 Task: Find a one-way flight from Denver to Springfield on May 2 for 6 passengers in premium economy, using United Airlines with 3 checked bags, departing between 4 PM and 5 PM.
Action: Mouse moved to (232, 301)
Screenshot: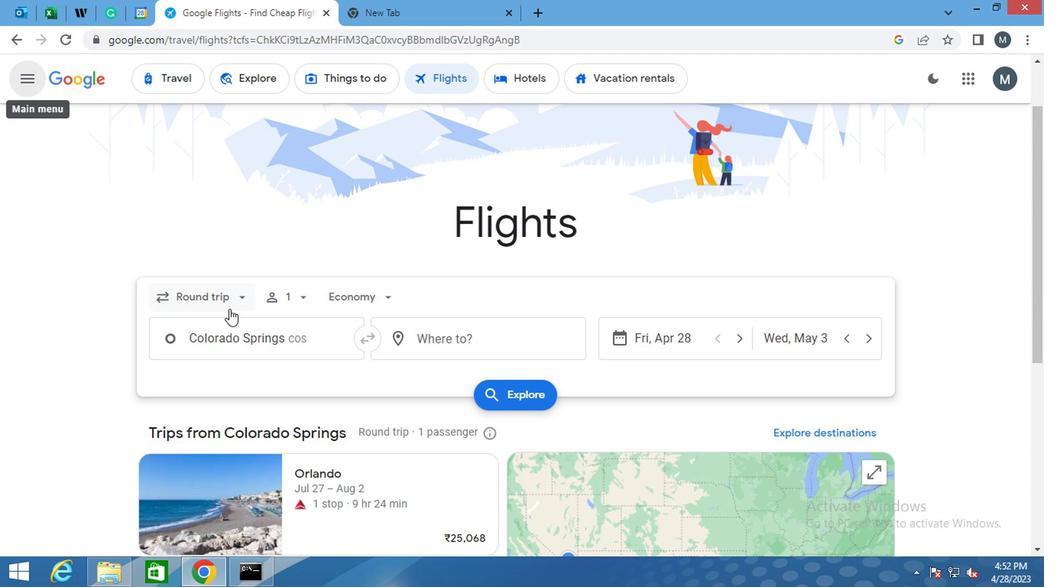 
Action: Mouse pressed left at (232, 301)
Screenshot: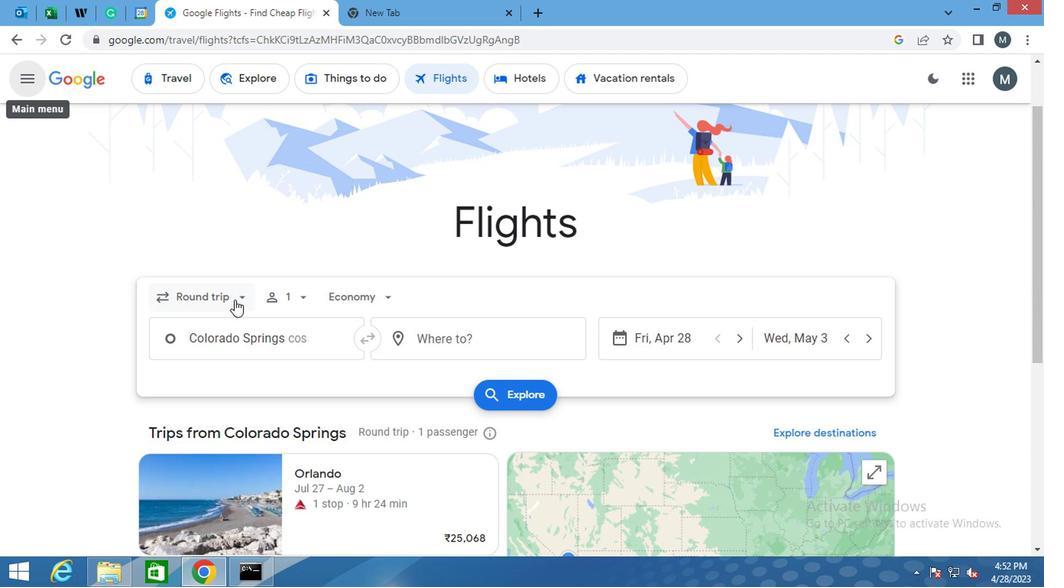 
Action: Mouse moved to (218, 371)
Screenshot: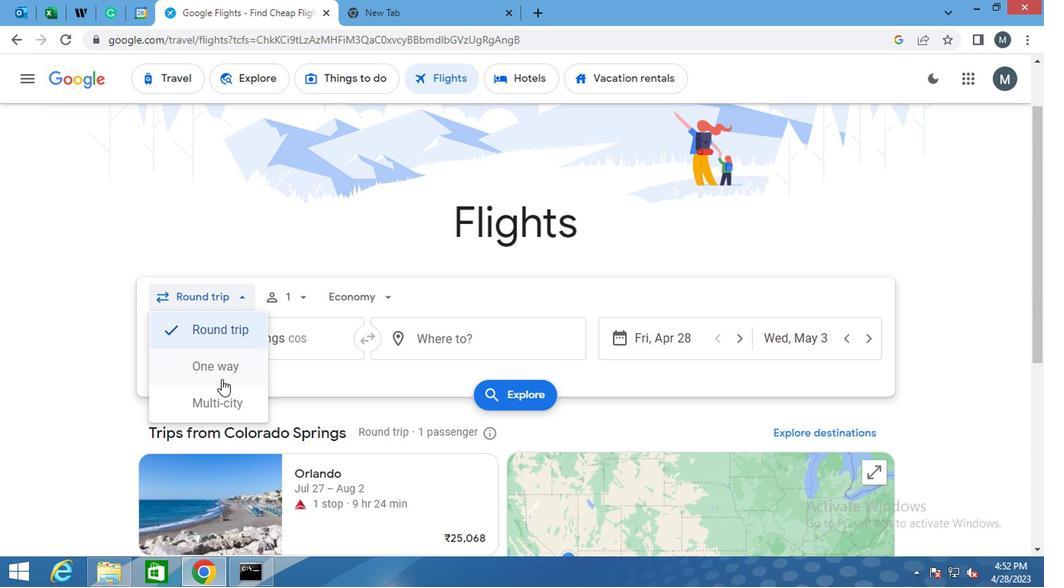 
Action: Mouse pressed left at (218, 371)
Screenshot: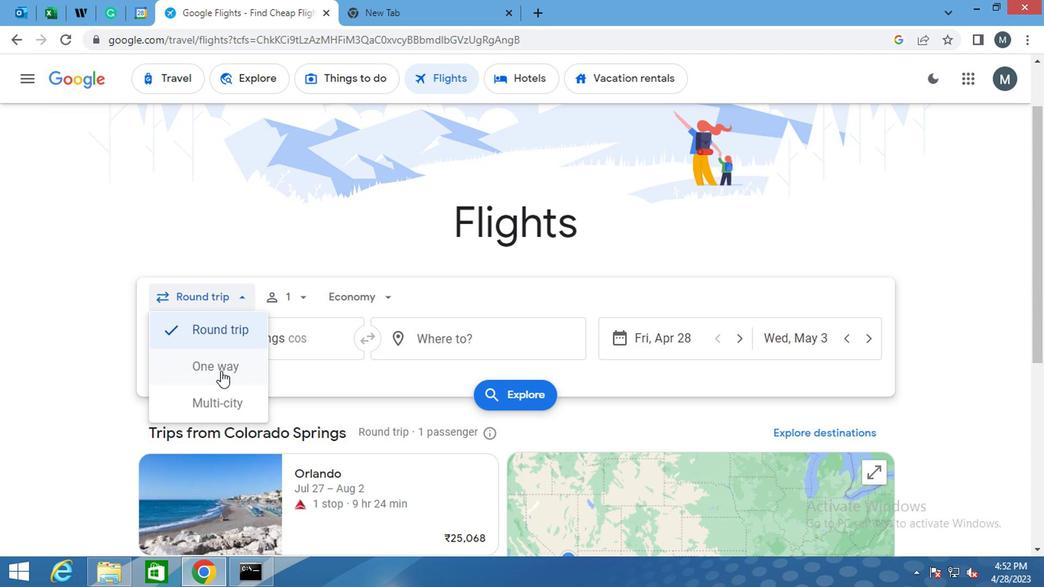 
Action: Mouse moved to (291, 299)
Screenshot: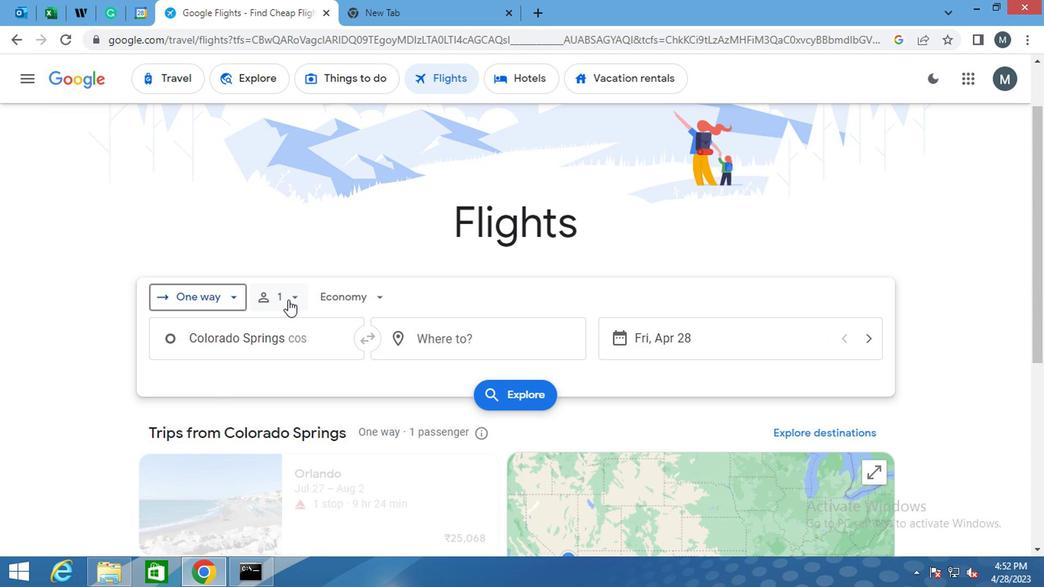 
Action: Mouse pressed left at (291, 299)
Screenshot: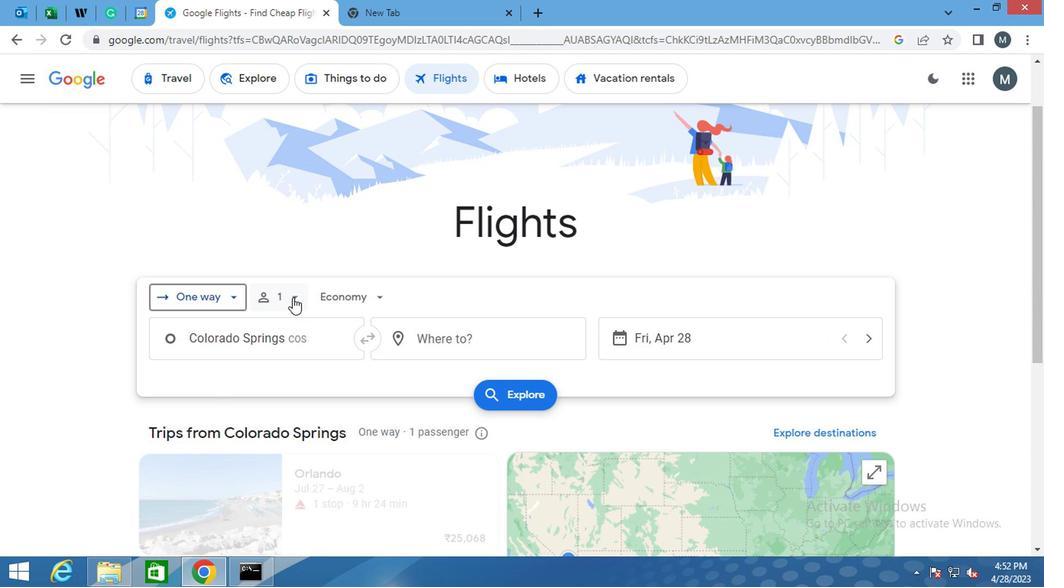 
Action: Mouse moved to (409, 339)
Screenshot: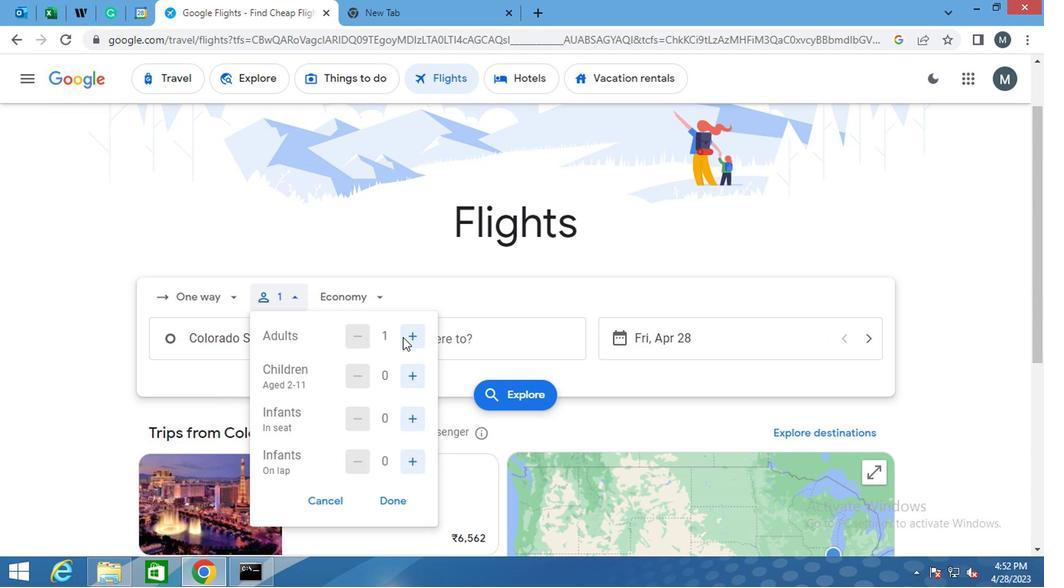 
Action: Mouse pressed left at (409, 339)
Screenshot: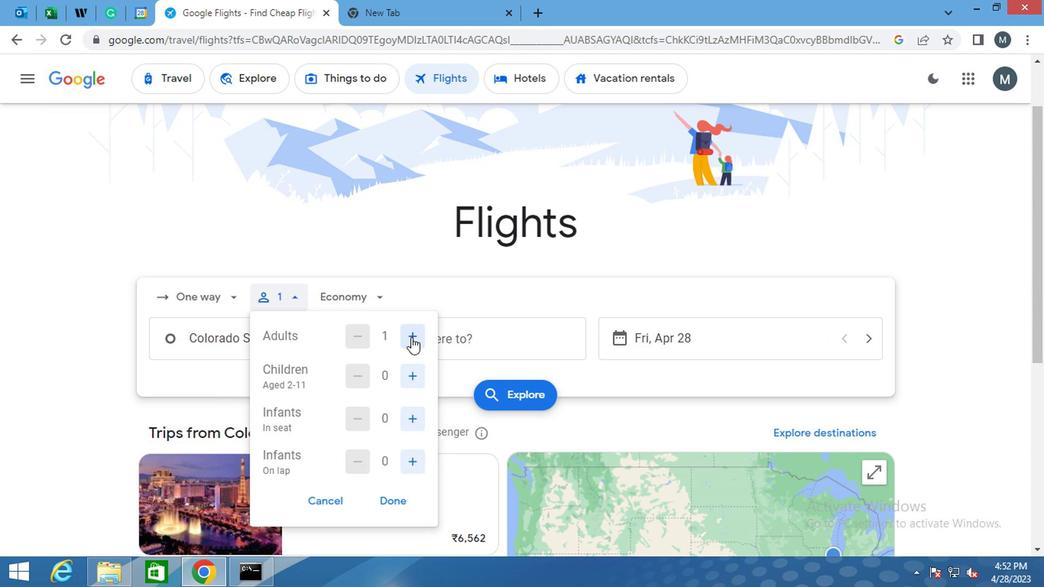 
Action: Mouse pressed left at (409, 339)
Screenshot: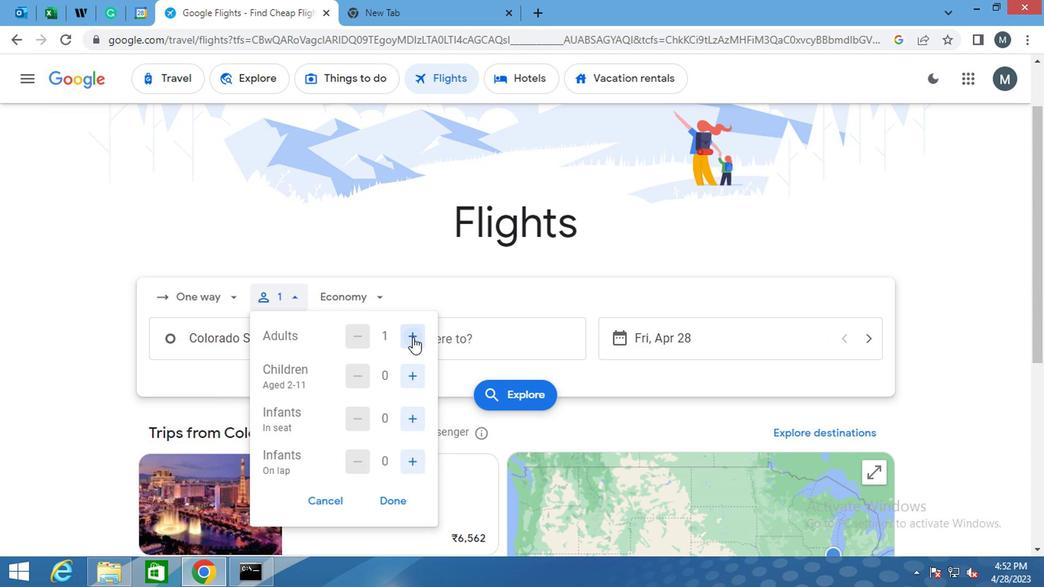 
Action: Mouse pressed left at (409, 339)
Screenshot: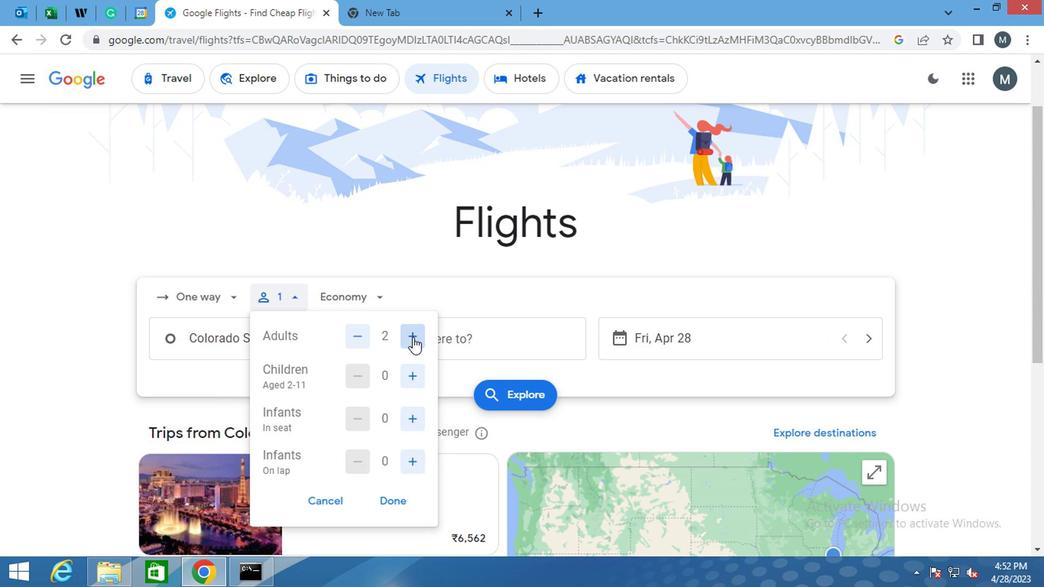 
Action: Mouse pressed left at (409, 339)
Screenshot: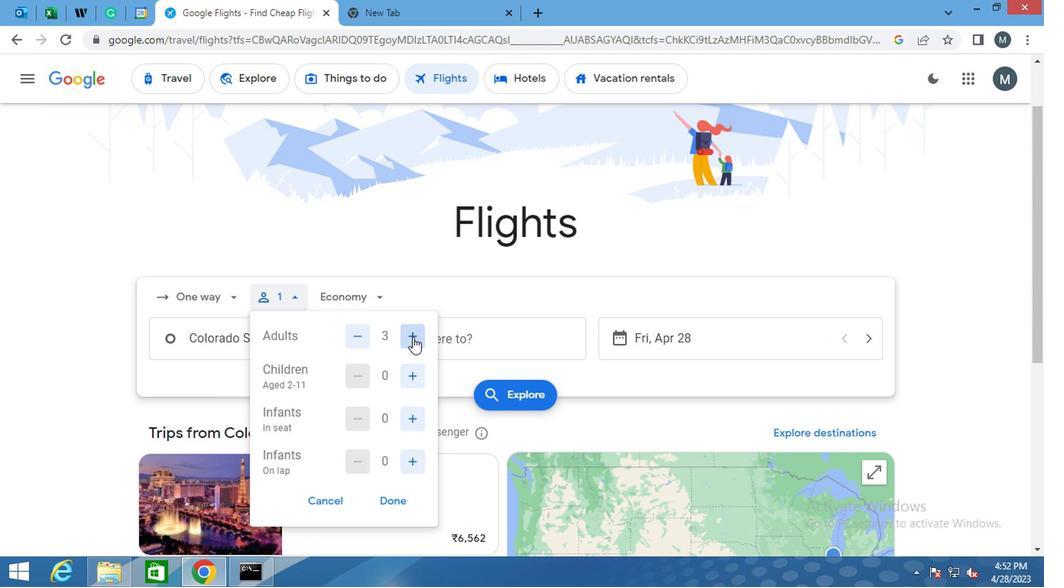 
Action: Mouse moved to (354, 339)
Screenshot: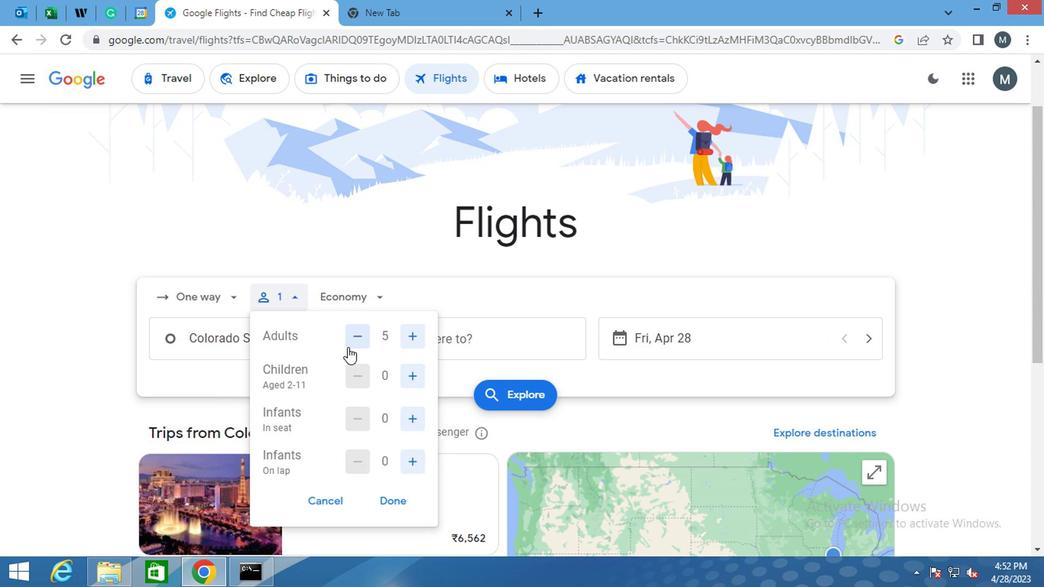 
Action: Mouse pressed left at (354, 339)
Screenshot: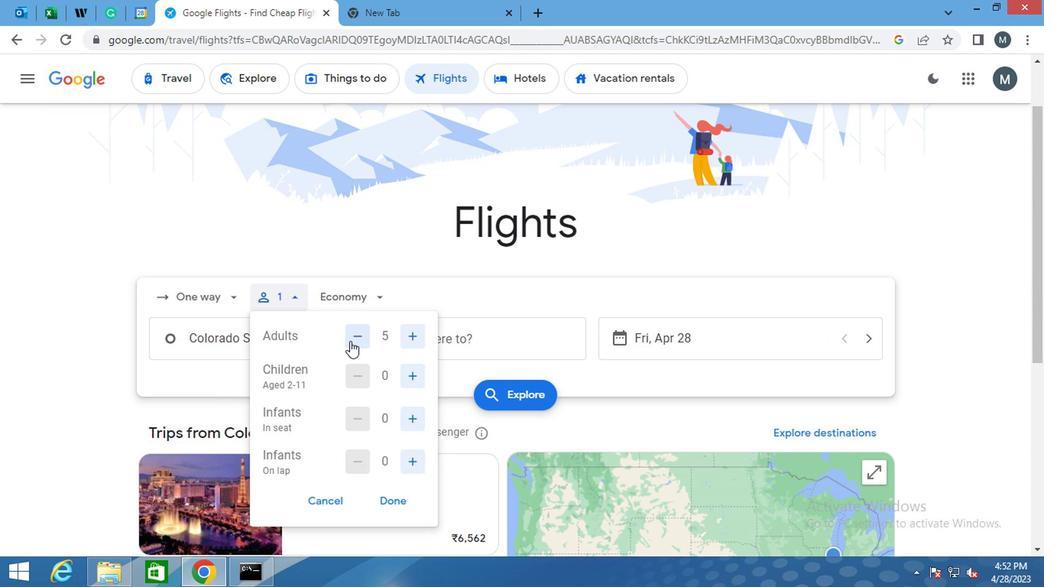 
Action: Mouse moved to (410, 421)
Screenshot: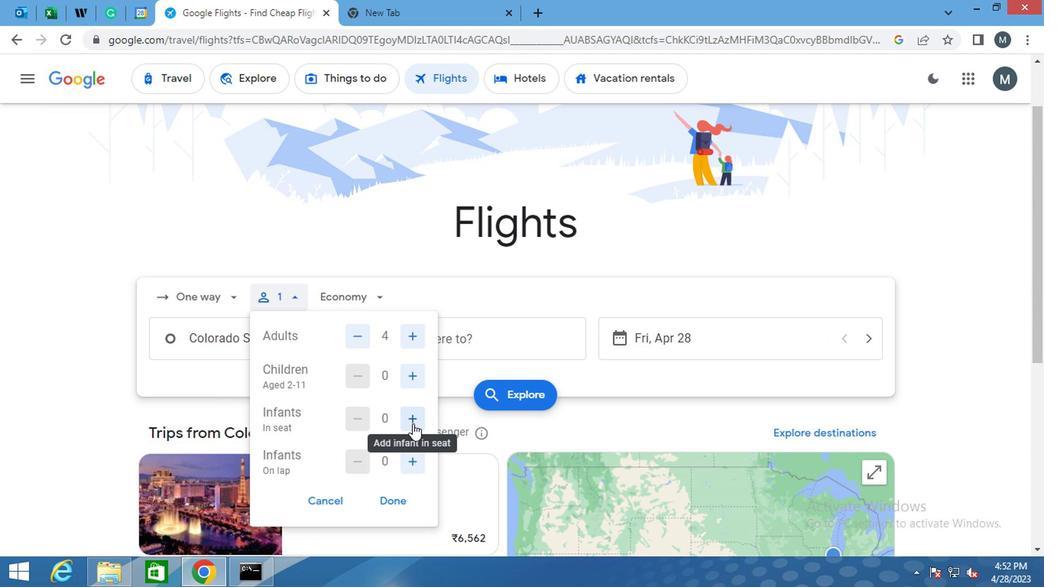 
Action: Mouse pressed left at (410, 421)
Screenshot: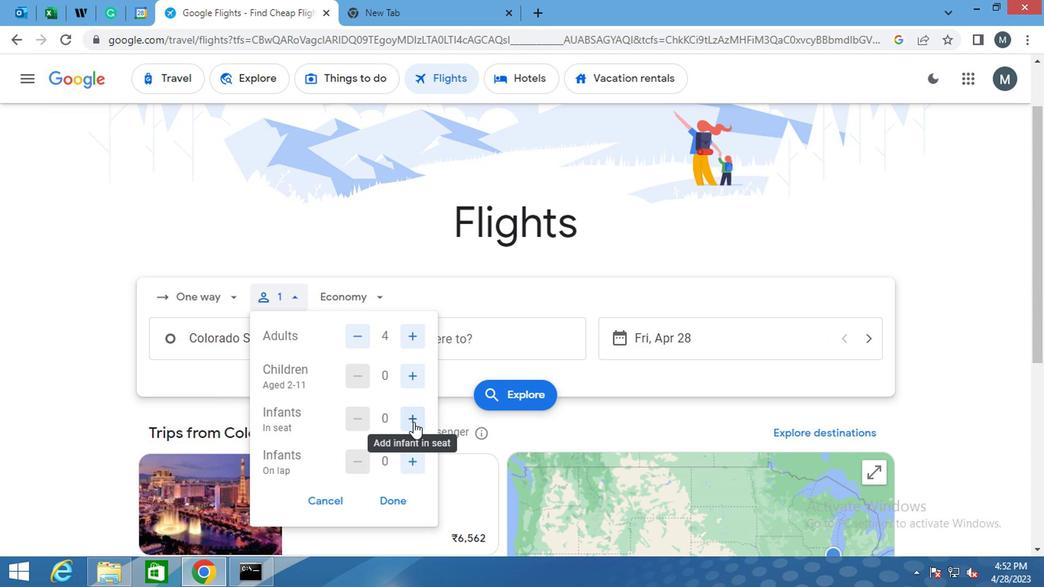 
Action: Mouse moved to (410, 459)
Screenshot: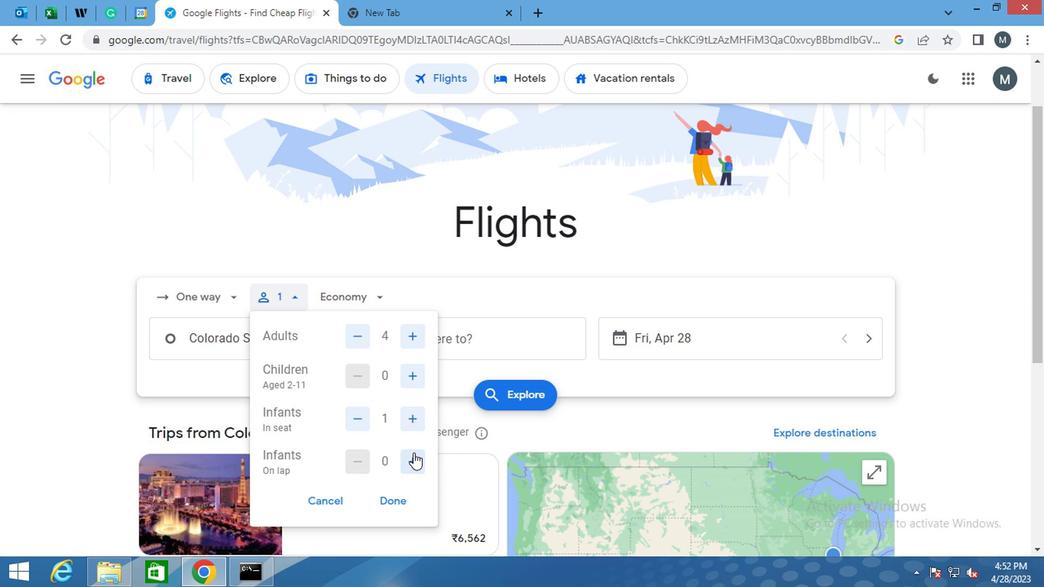 
Action: Mouse pressed left at (410, 459)
Screenshot: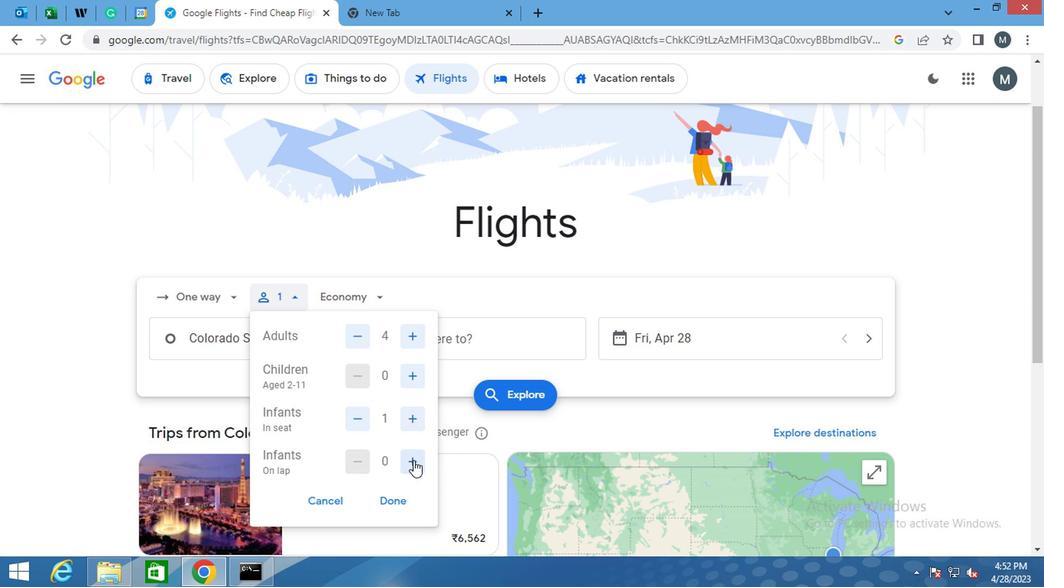 
Action: Mouse moved to (397, 496)
Screenshot: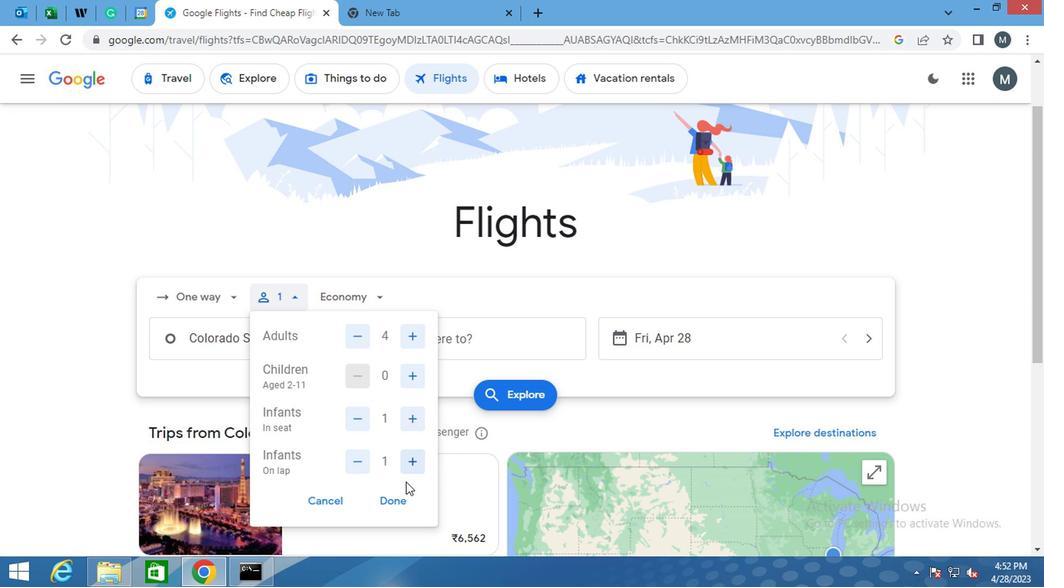 
Action: Mouse pressed left at (397, 496)
Screenshot: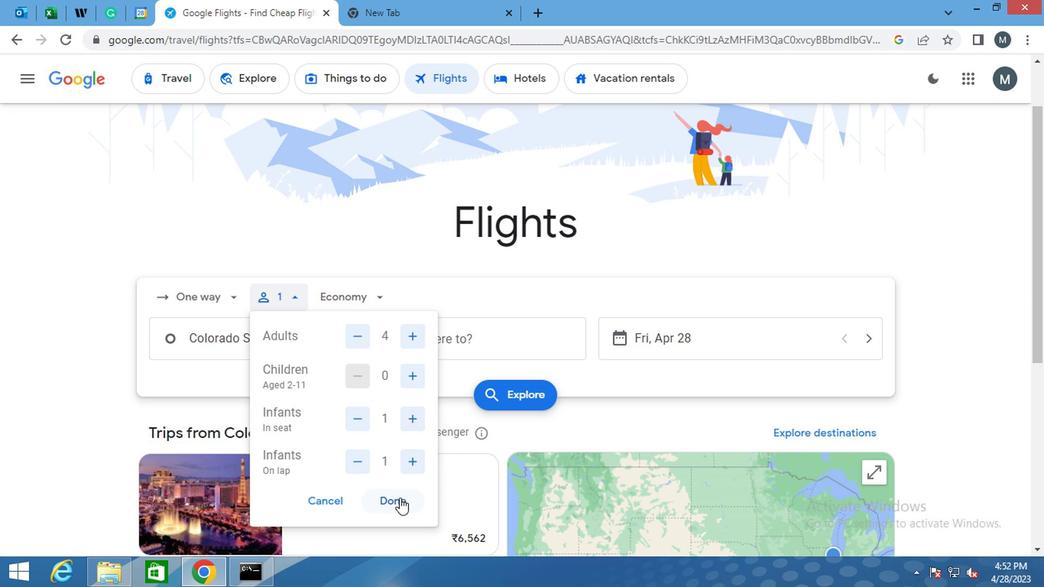 
Action: Mouse moved to (351, 311)
Screenshot: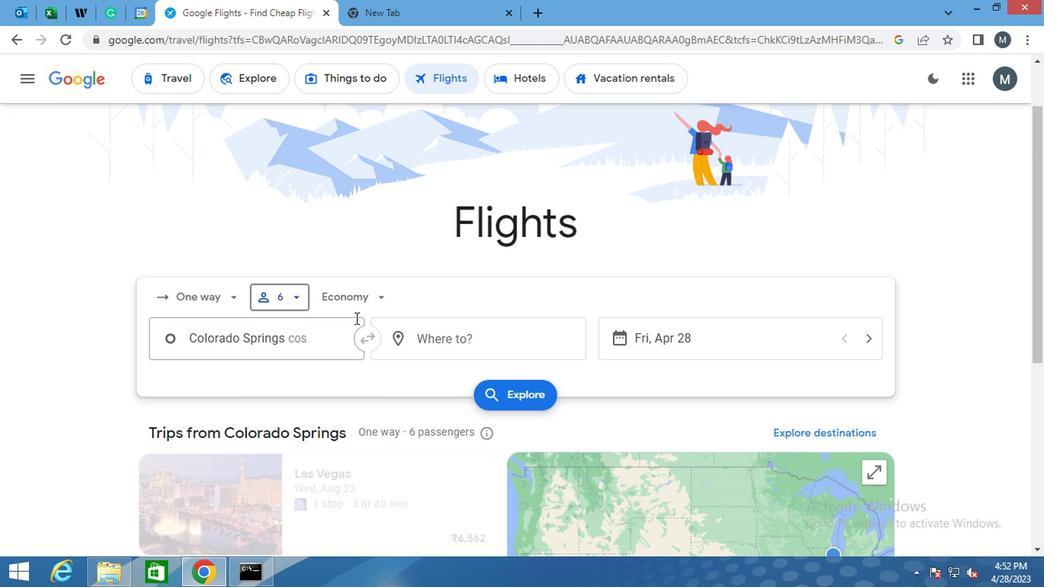 
Action: Mouse pressed left at (351, 311)
Screenshot: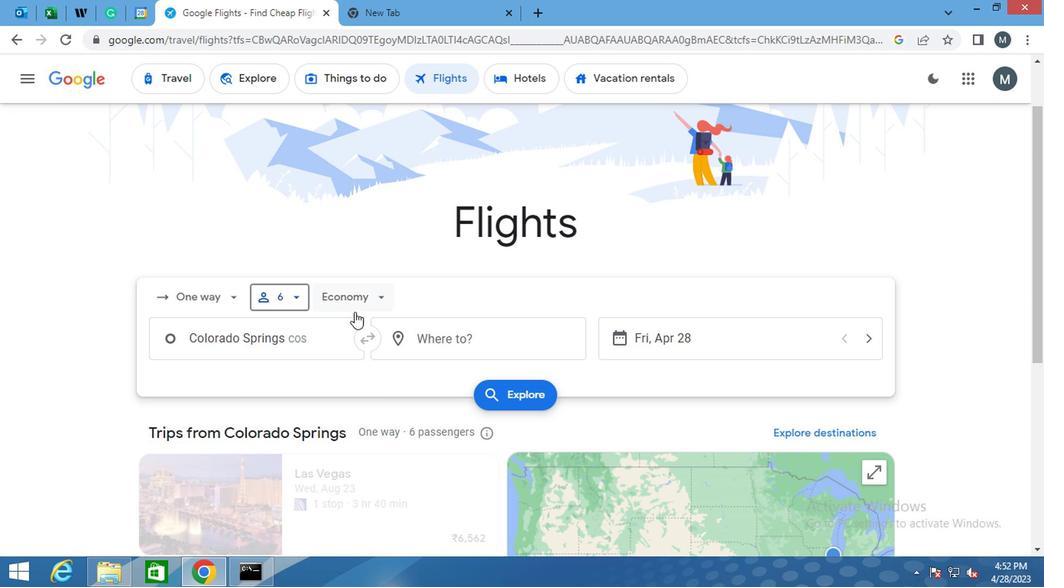 
Action: Mouse moved to (376, 368)
Screenshot: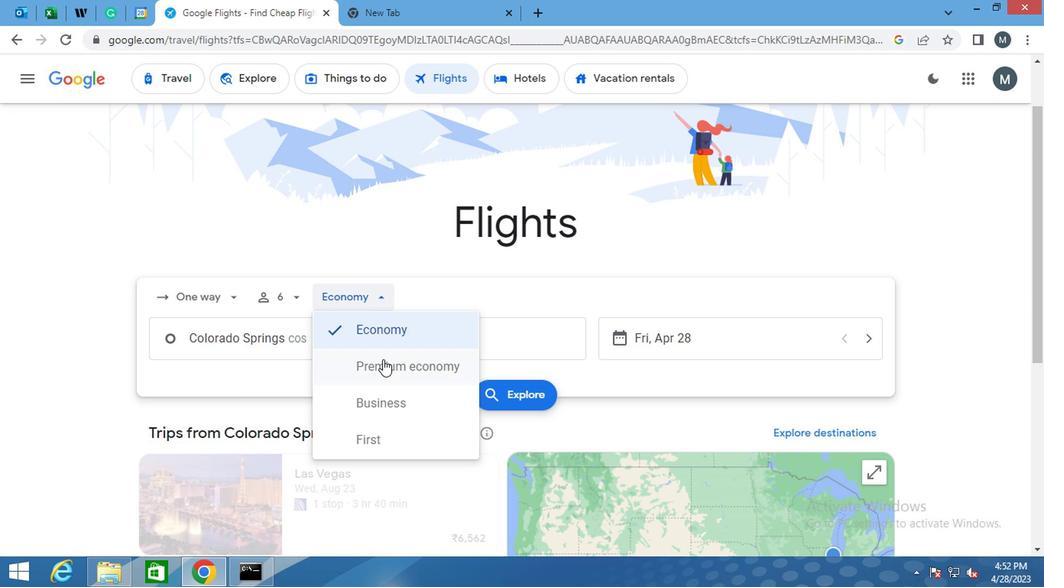 
Action: Mouse pressed left at (376, 368)
Screenshot: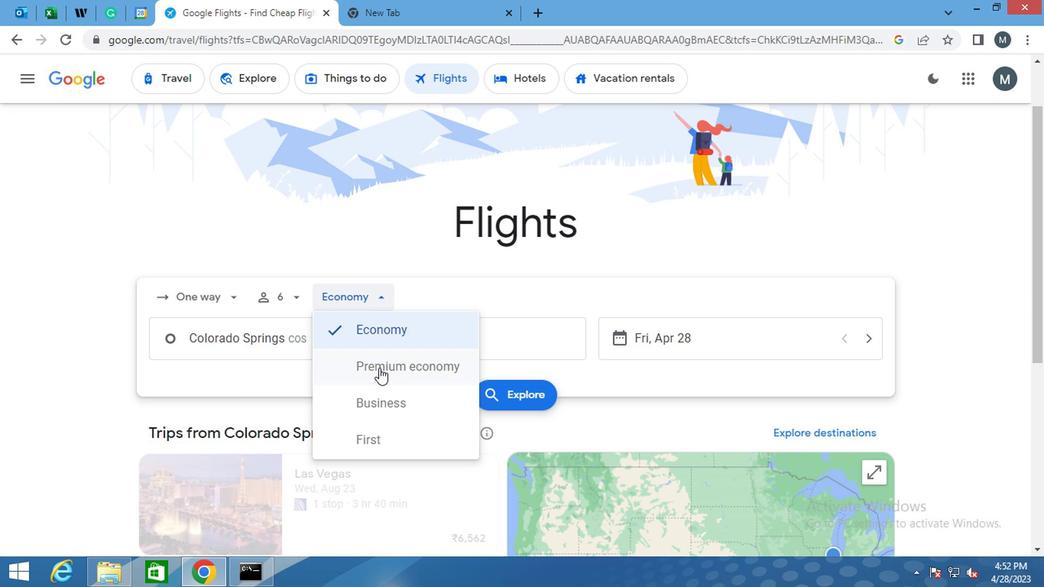 
Action: Mouse moved to (269, 345)
Screenshot: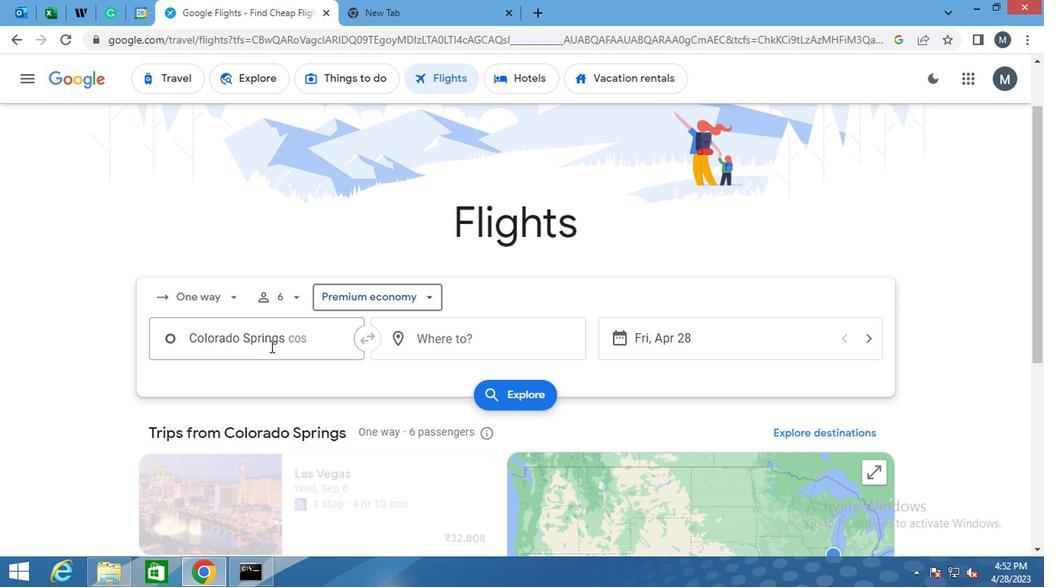 
Action: Mouse pressed left at (269, 345)
Screenshot: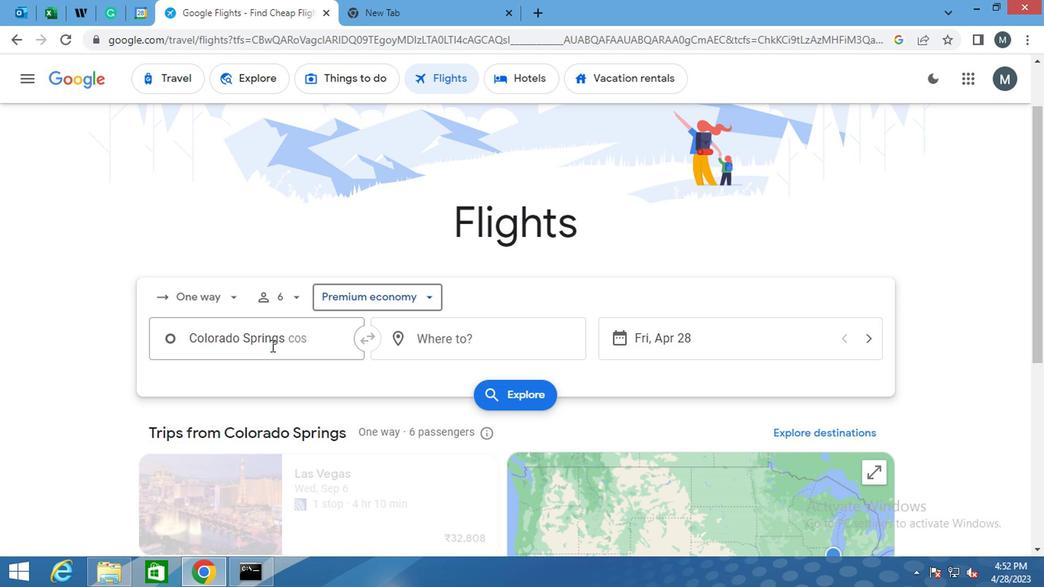 
Action: Key pressed <Key.shift>DENVER
Screenshot: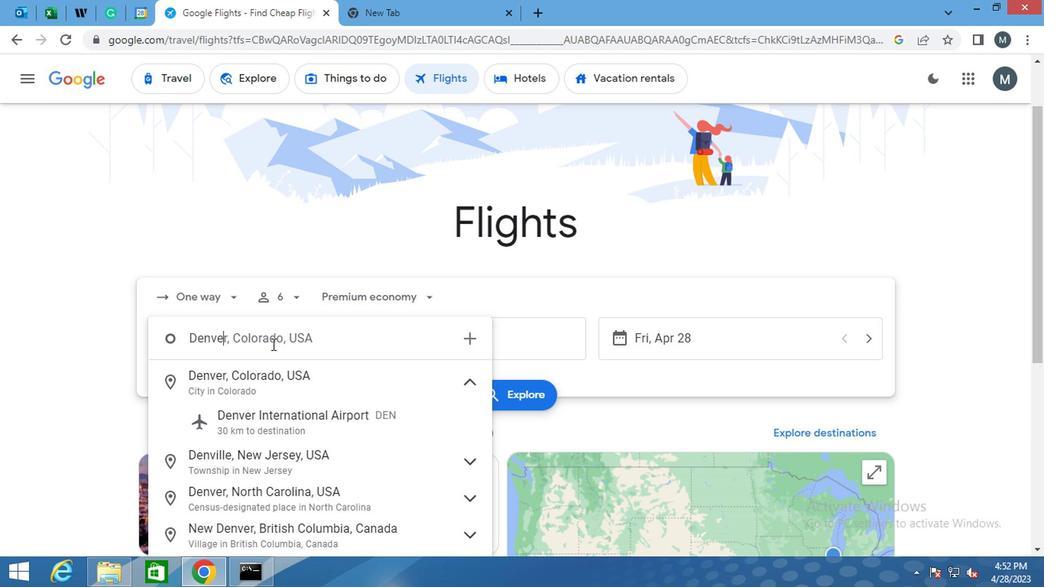 
Action: Mouse moved to (269, 345)
Screenshot: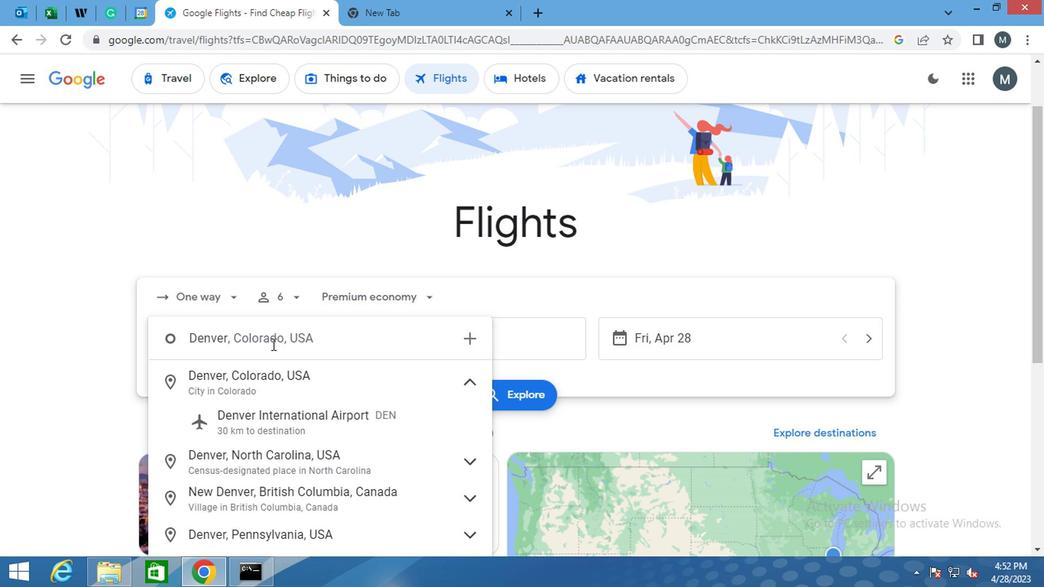 
Action: Key pressed <Key.space>
Screenshot: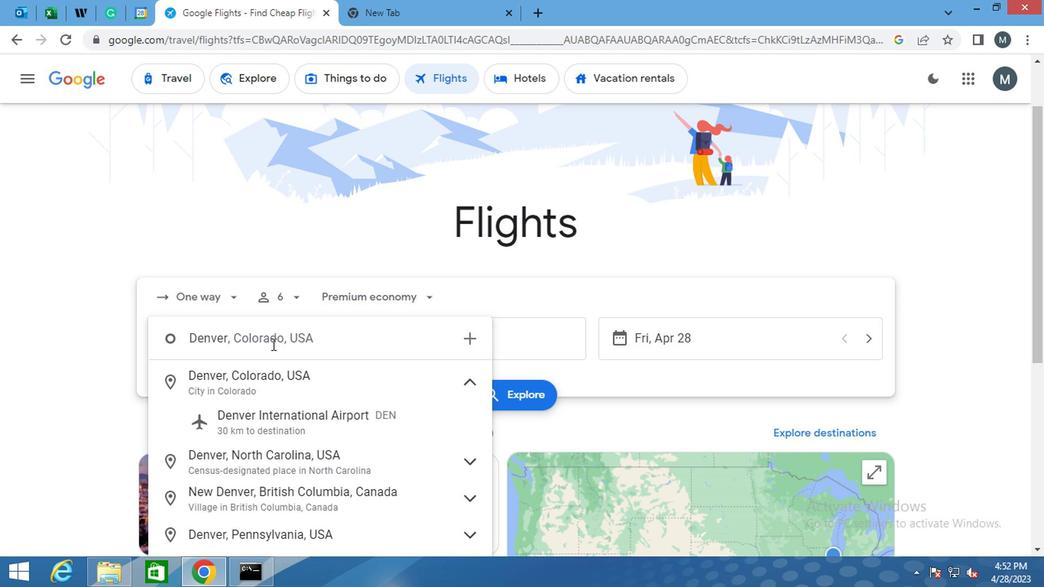 
Action: Mouse moved to (269, 345)
Screenshot: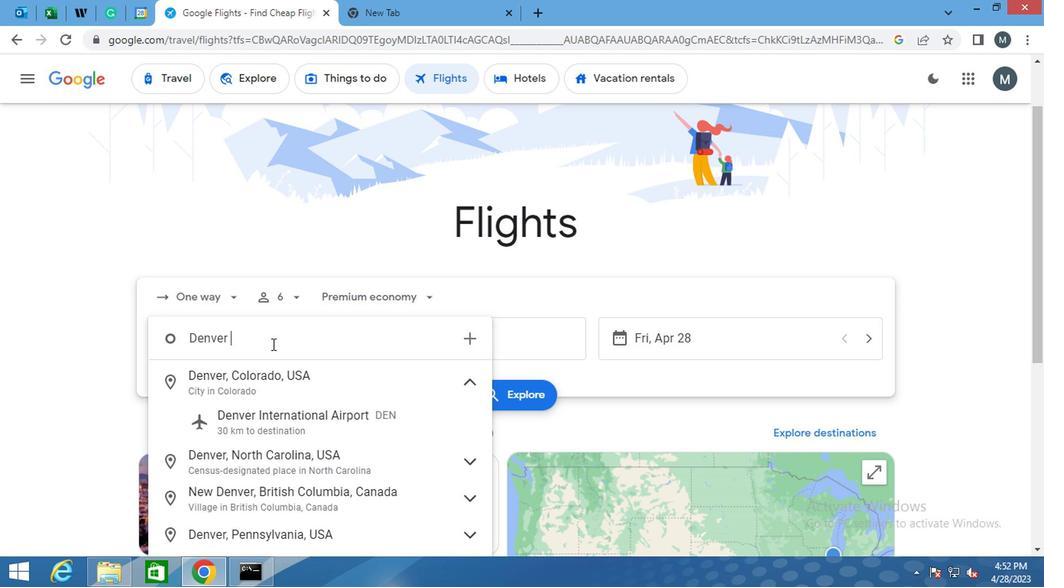 
Action: Key pressed IN
Screenshot: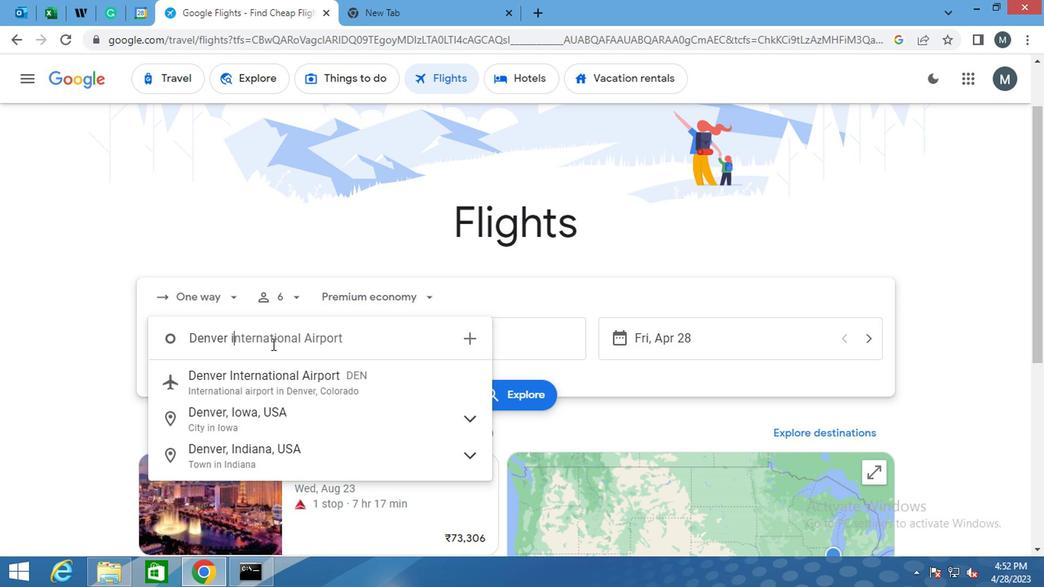 
Action: Mouse moved to (350, 382)
Screenshot: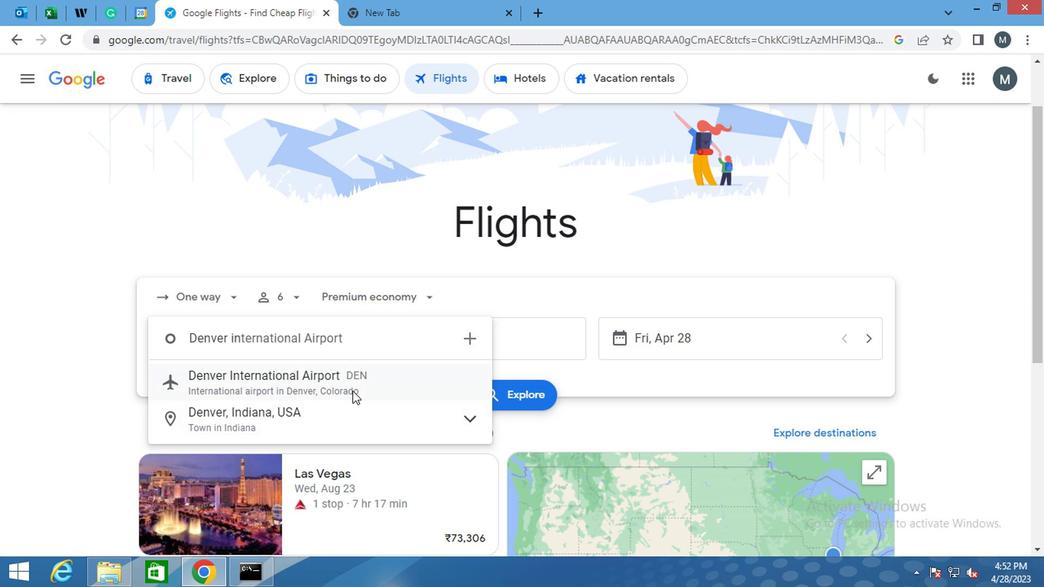 
Action: Mouse pressed left at (350, 382)
Screenshot: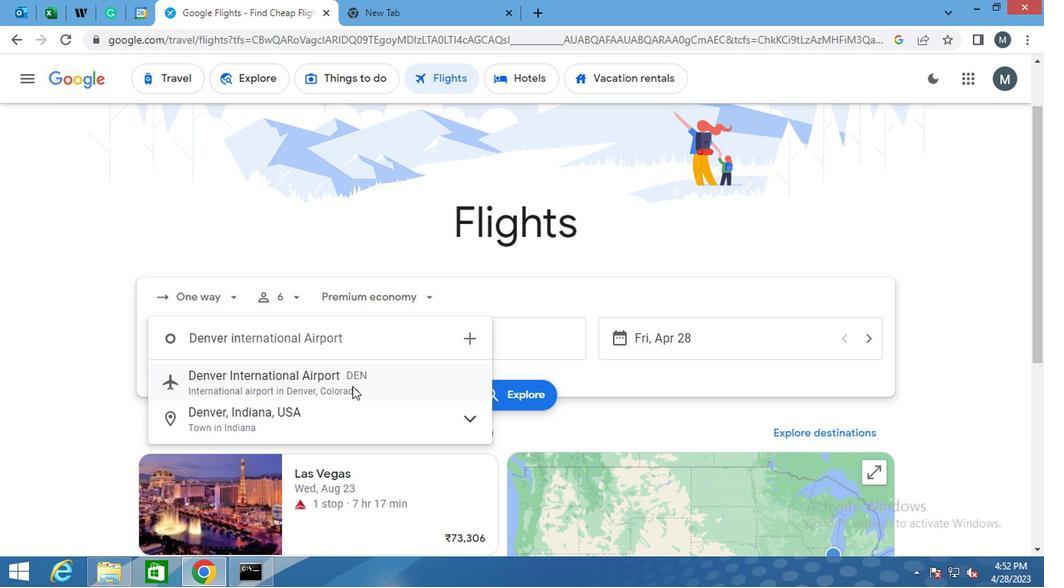 
Action: Mouse moved to (422, 345)
Screenshot: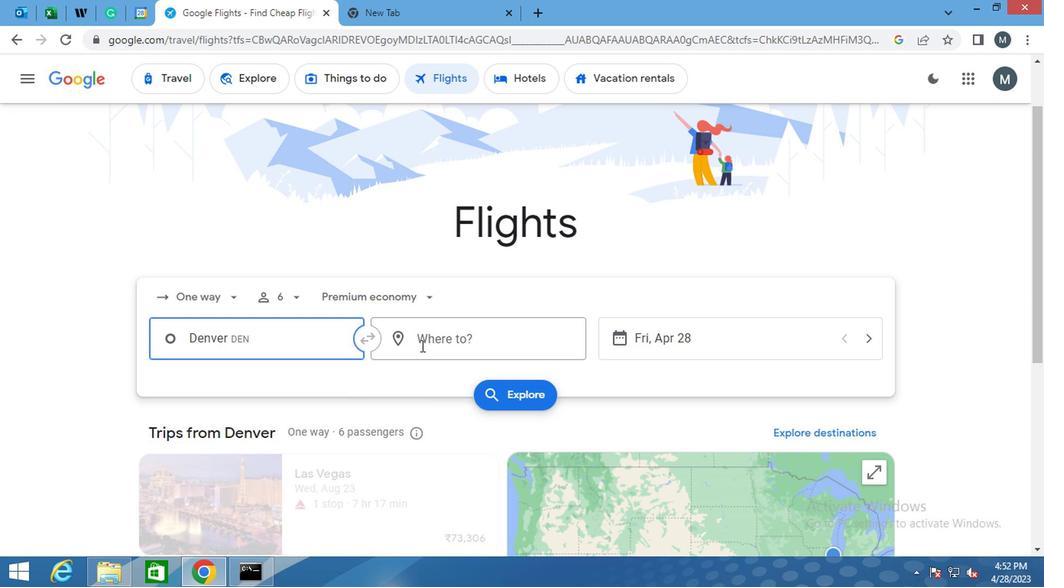 
Action: Mouse pressed left at (422, 345)
Screenshot: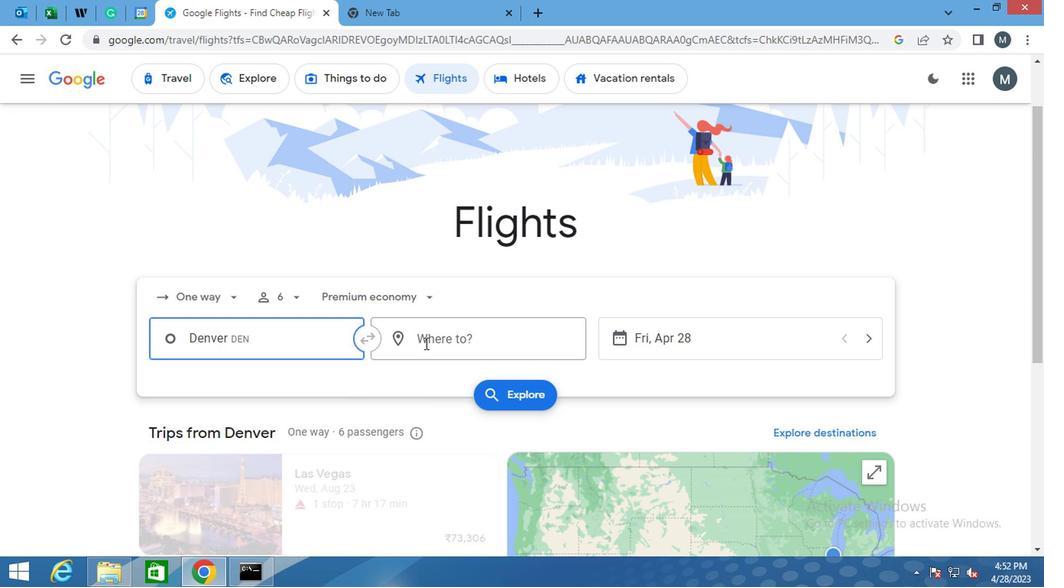 
Action: Mouse moved to (422, 345)
Screenshot: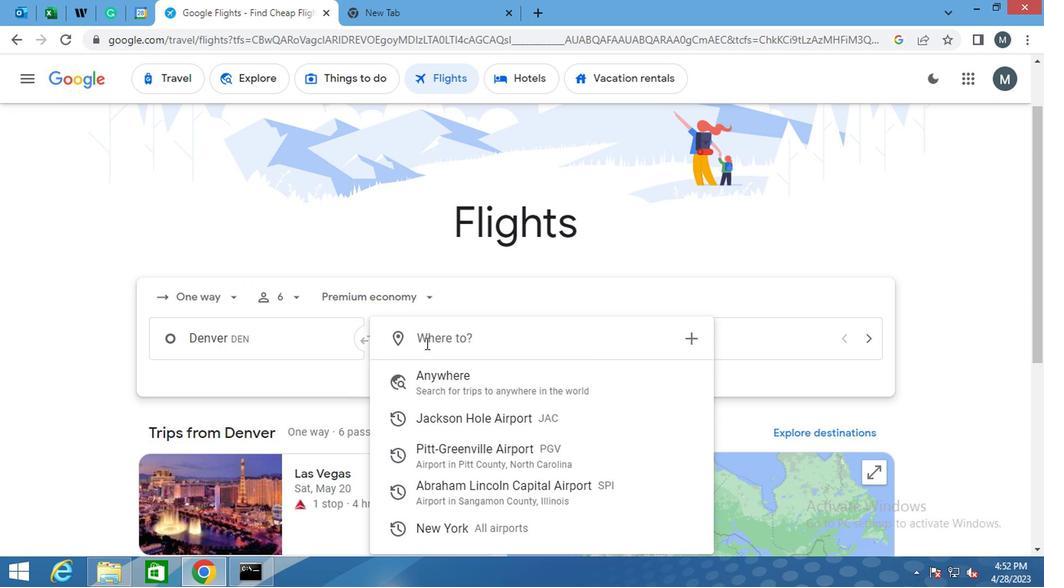 
Action: Key pressed A
Screenshot: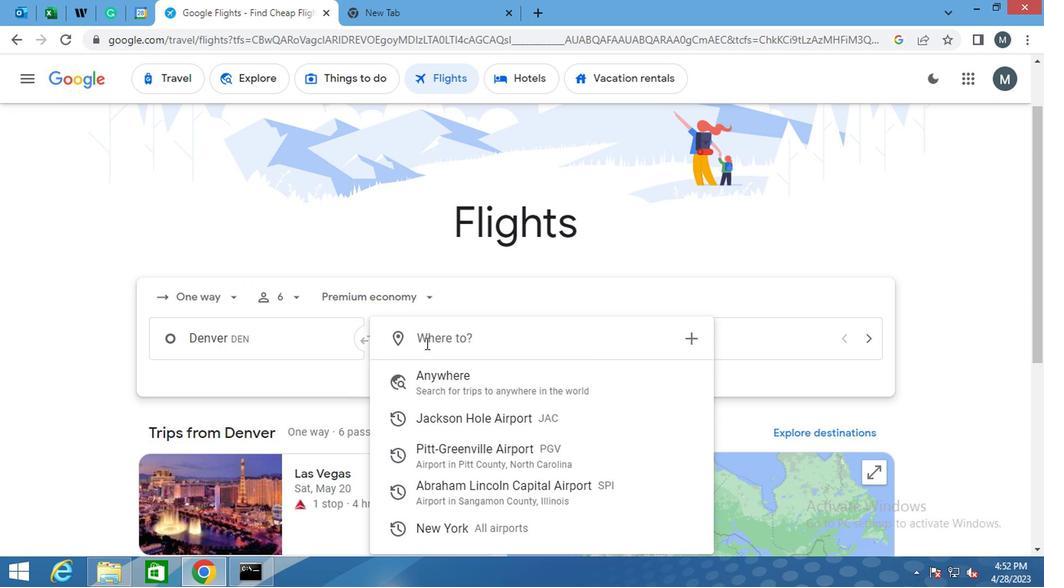 
Action: Mouse moved to (422, 345)
Screenshot: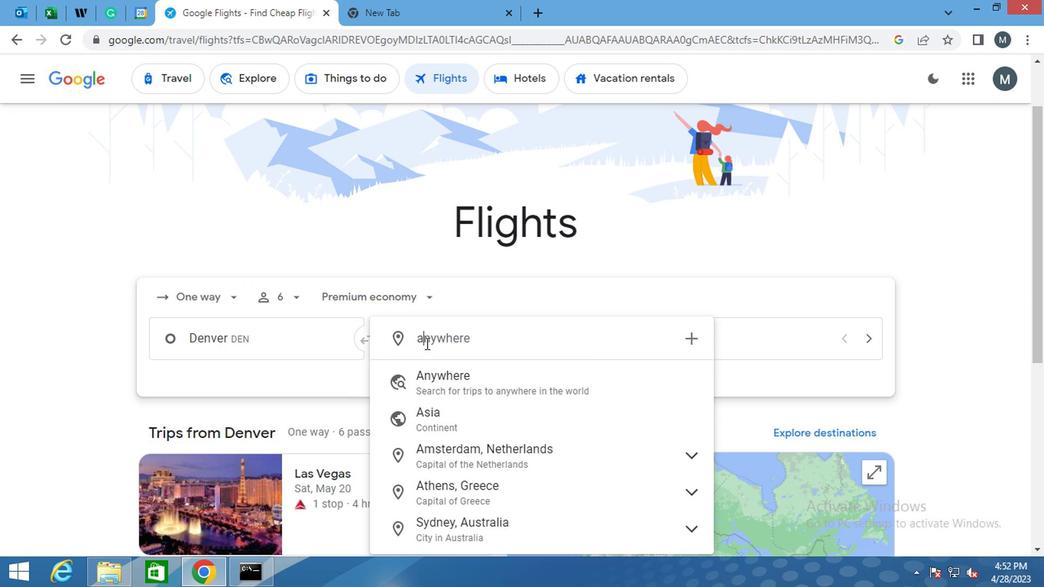 
Action: Key pressed BR
Screenshot: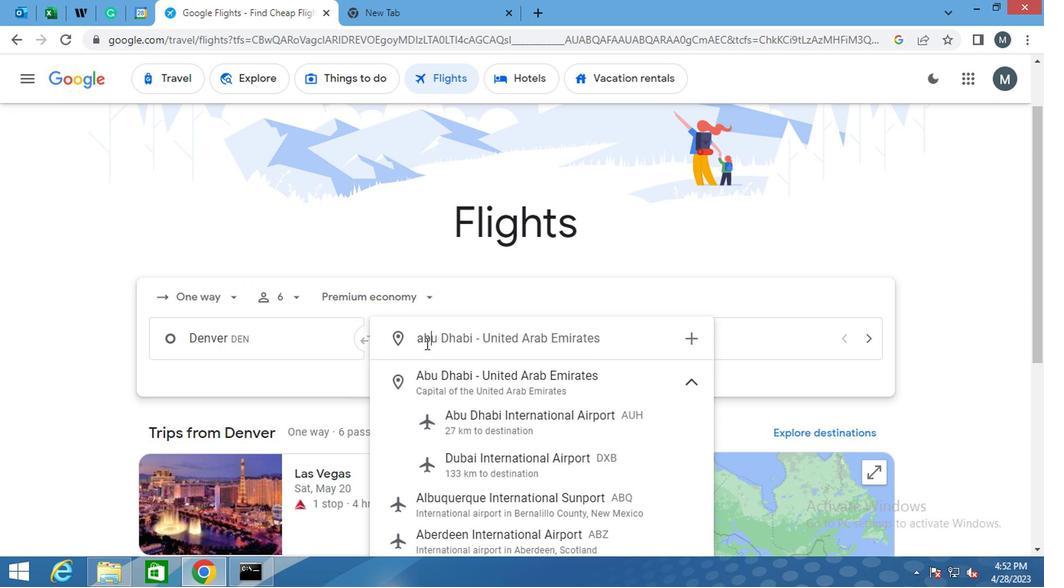 
Action: Mouse moved to (507, 518)
Screenshot: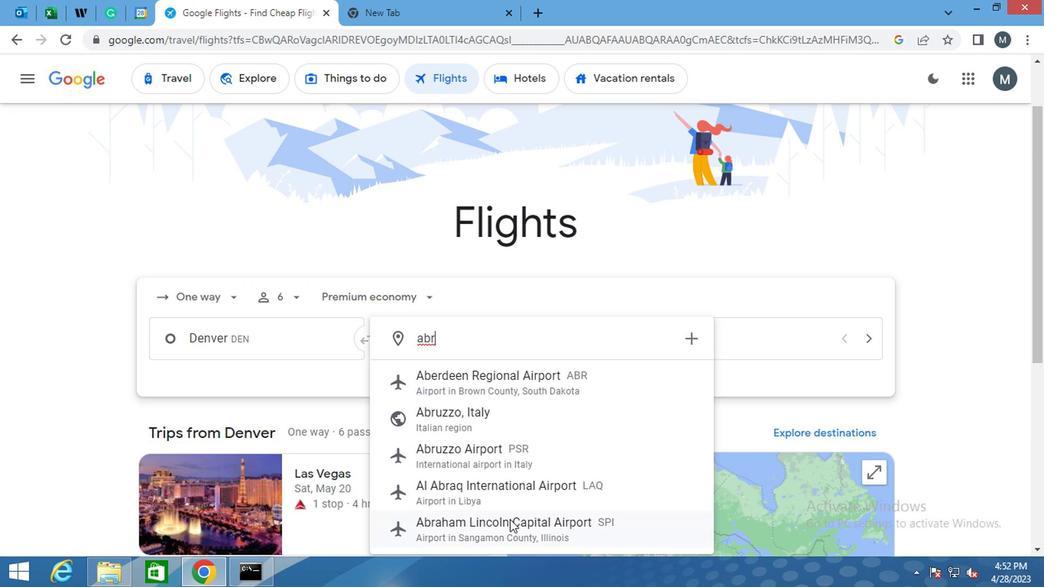 
Action: Mouse pressed left at (507, 518)
Screenshot: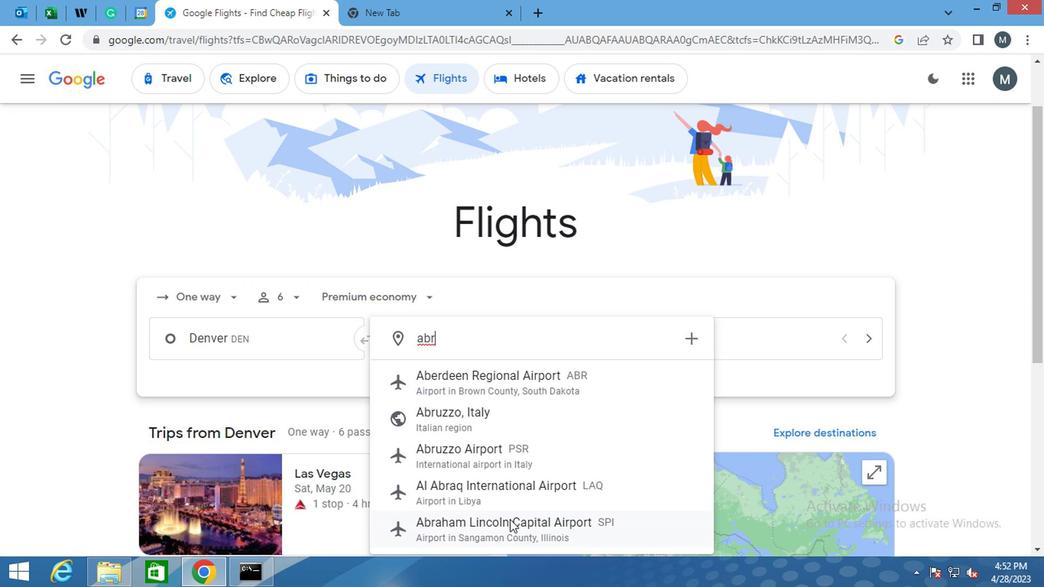 
Action: Mouse moved to (650, 345)
Screenshot: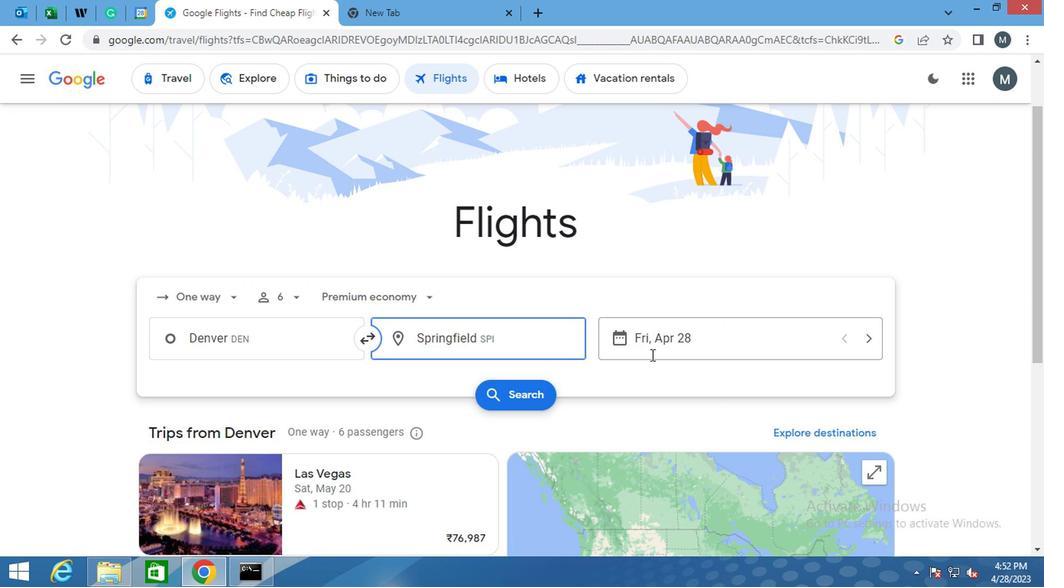 
Action: Mouse pressed left at (650, 345)
Screenshot: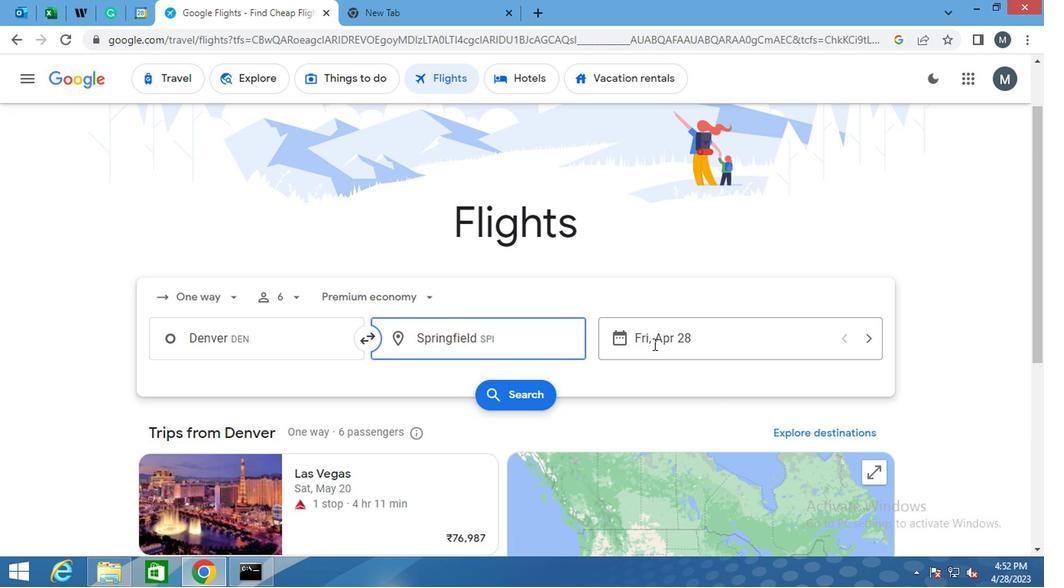 
Action: Mouse moved to (704, 260)
Screenshot: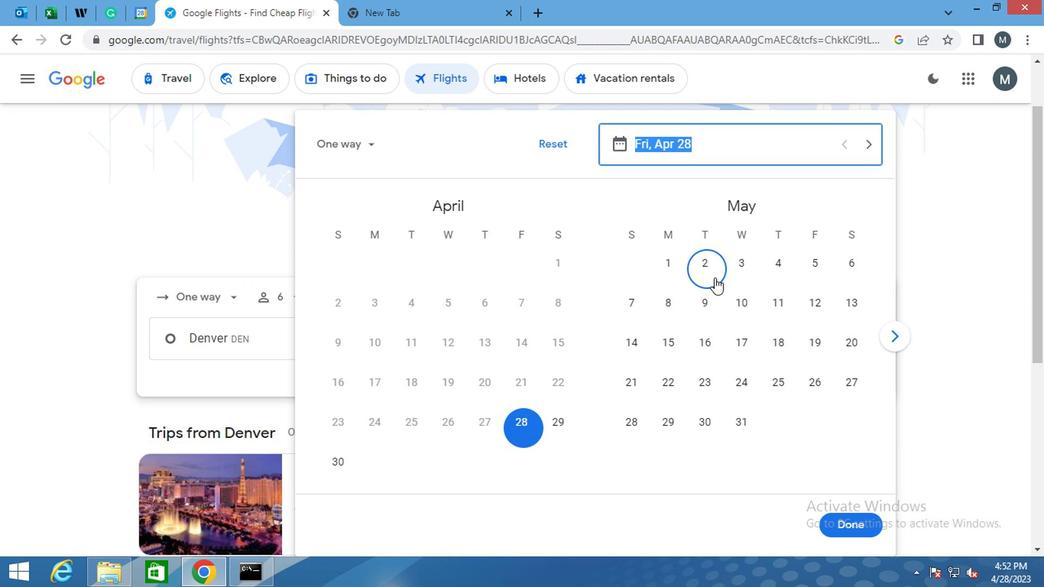 
Action: Mouse pressed left at (704, 260)
Screenshot: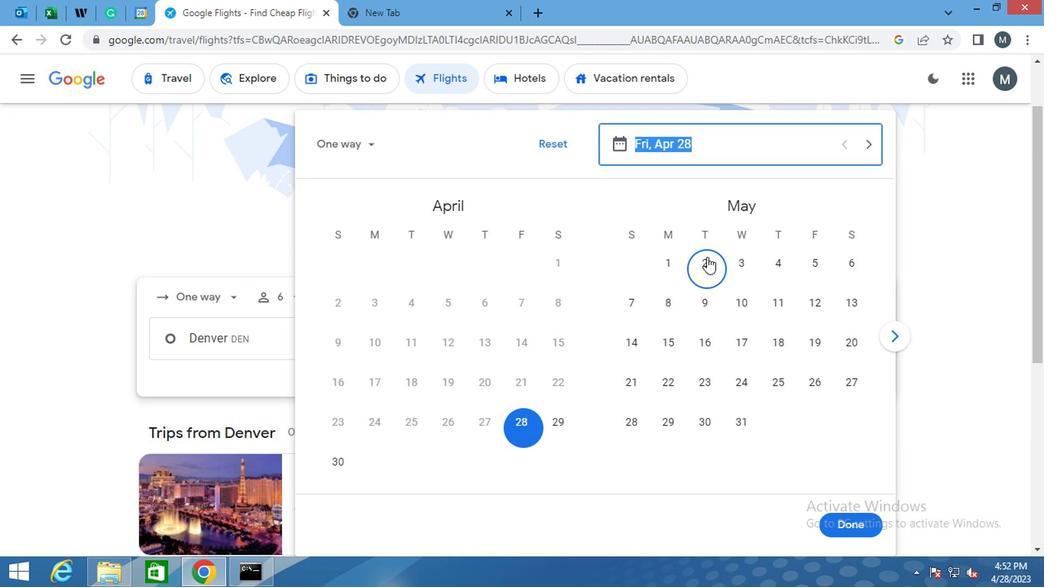 
Action: Mouse moved to (840, 520)
Screenshot: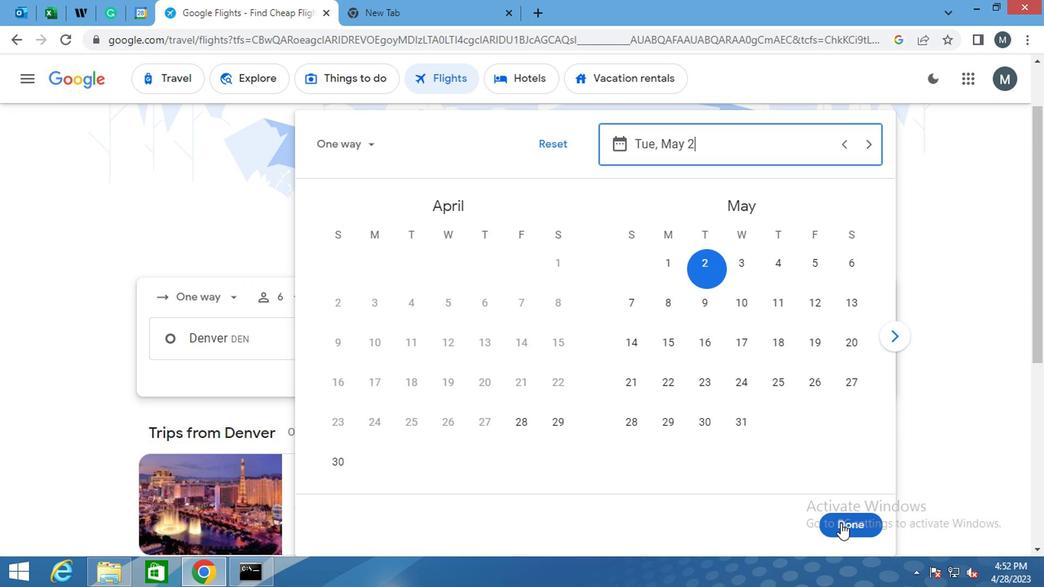 
Action: Mouse pressed left at (840, 520)
Screenshot: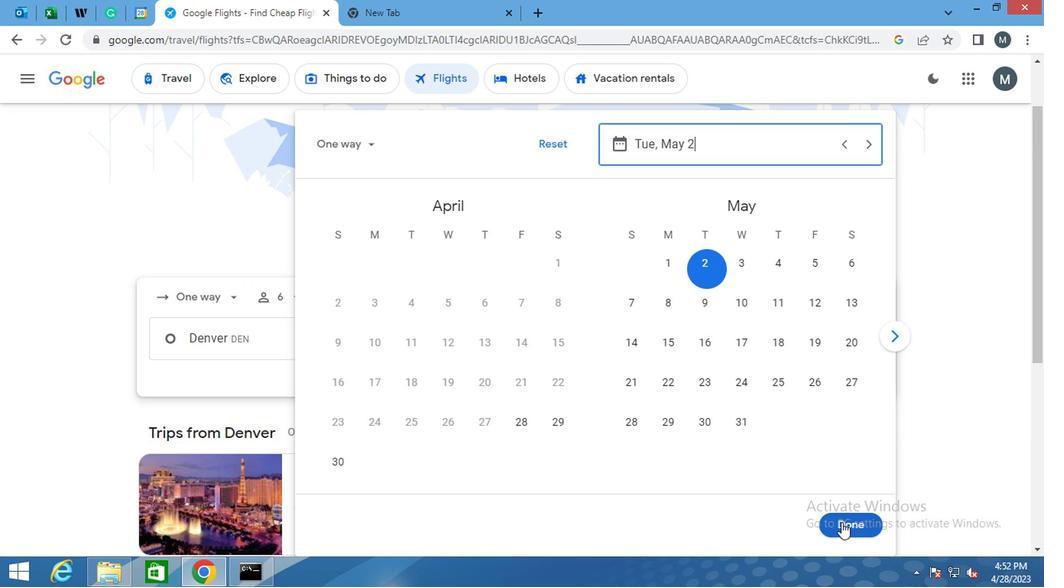 
Action: Mouse moved to (354, 351)
Screenshot: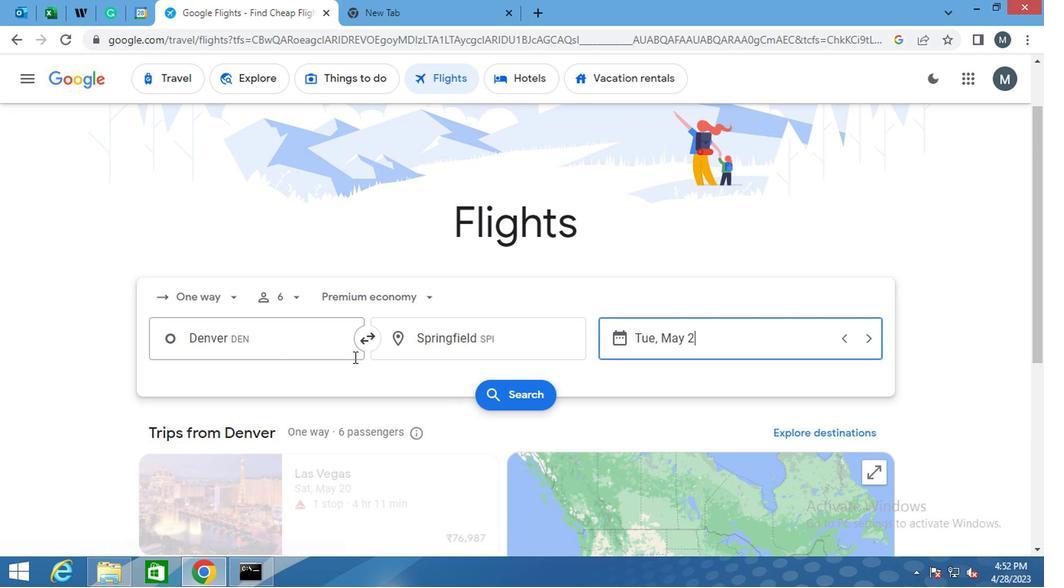 
Action: Mouse scrolled (354, 349) with delta (0, -1)
Screenshot: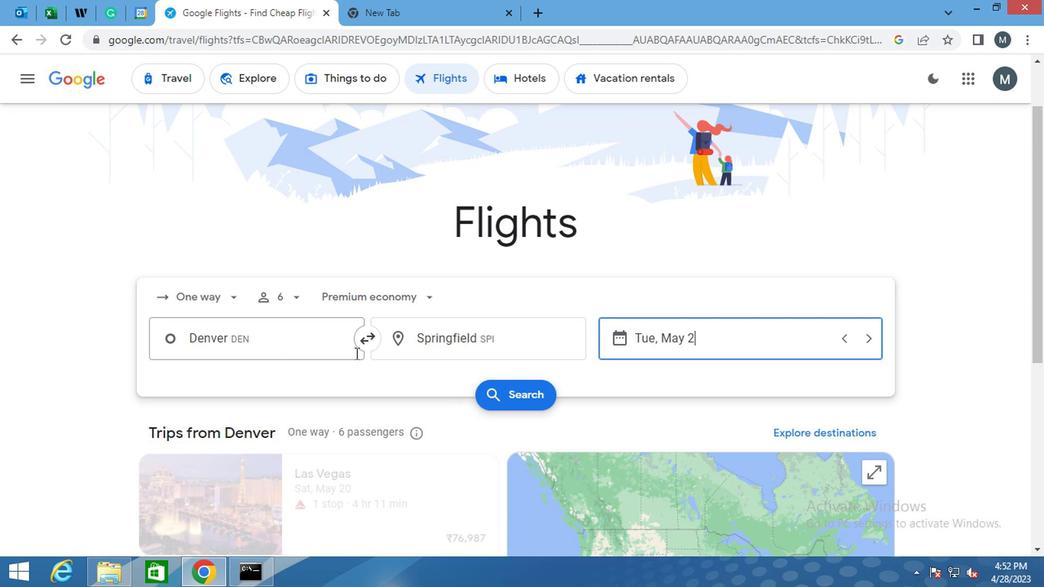 
Action: Mouse moved to (494, 317)
Screenshot: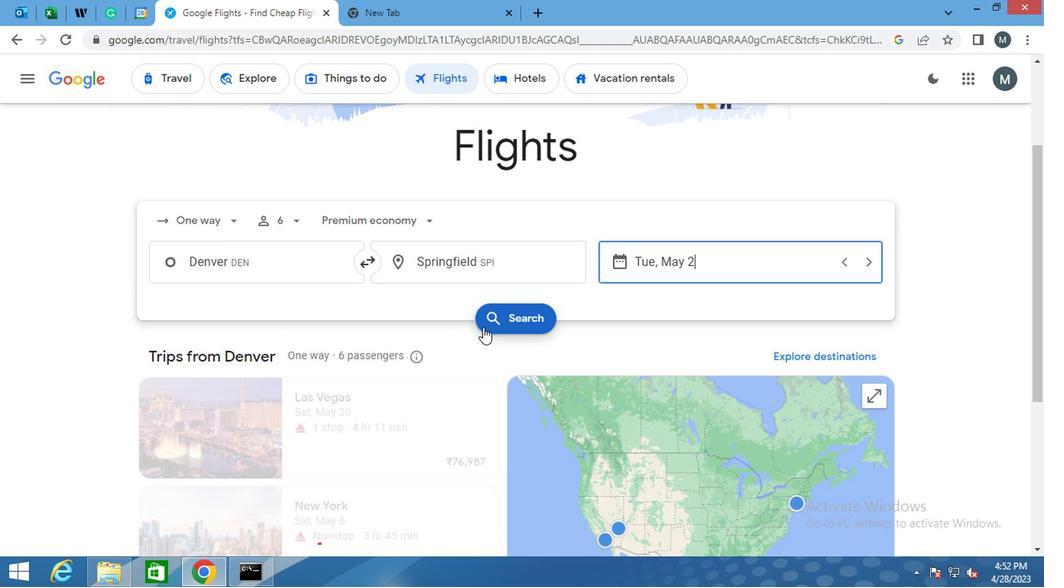 
Action: Mouse pressed left at (494, 317)
Screenshot: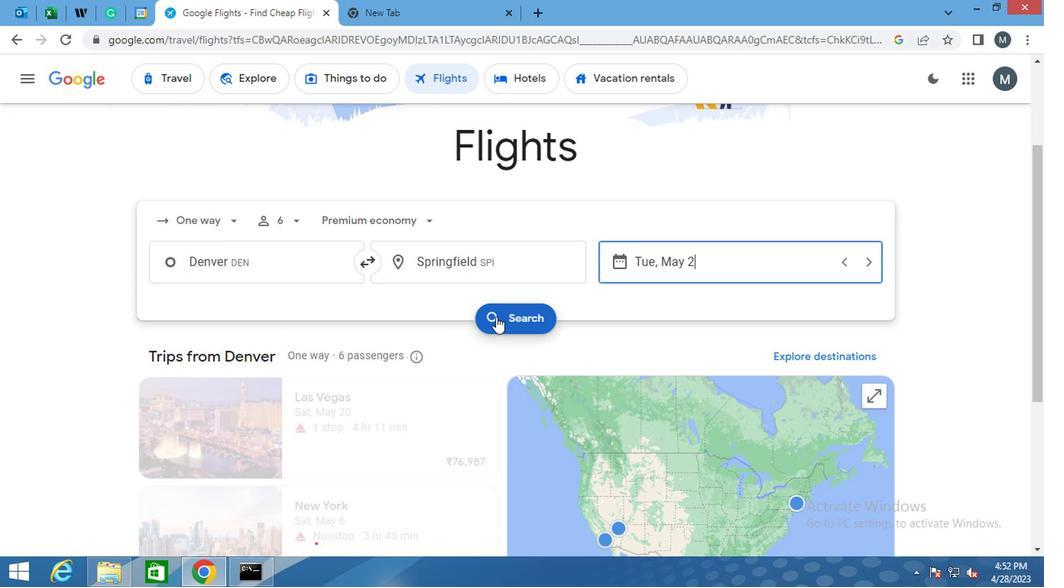 
Action: Mouse moved to (168, 222)
Screenshot: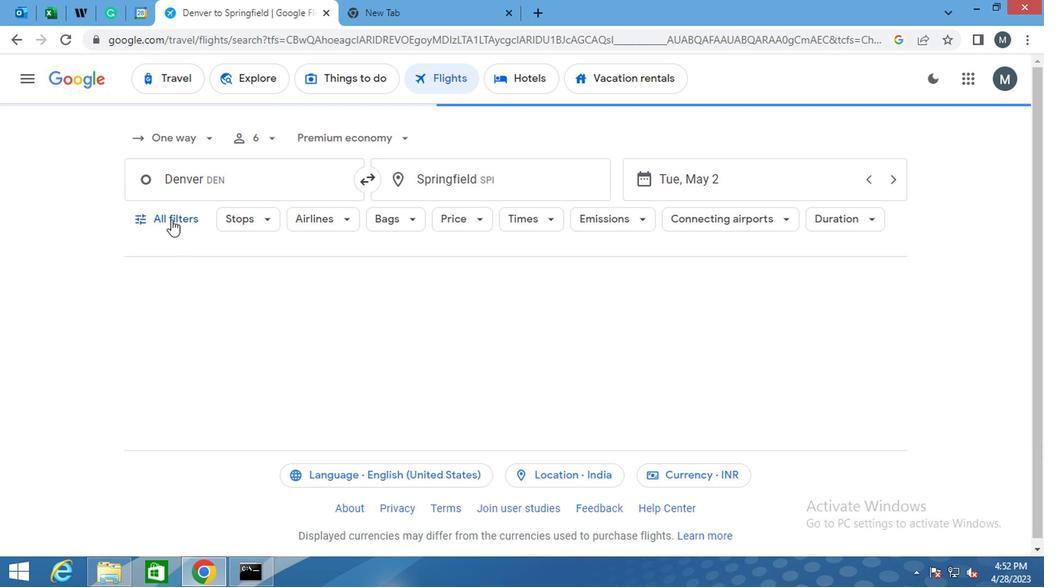 
Action: Mouse pressed left at (168, 222)
Screenshot: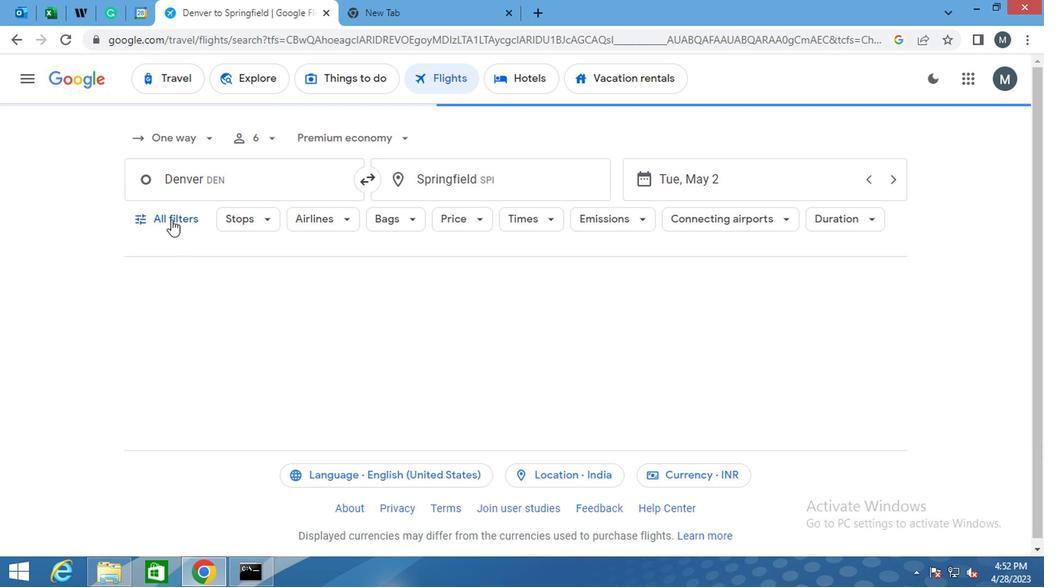 
Action: Mouse moved to (253, 331)
Screenshot: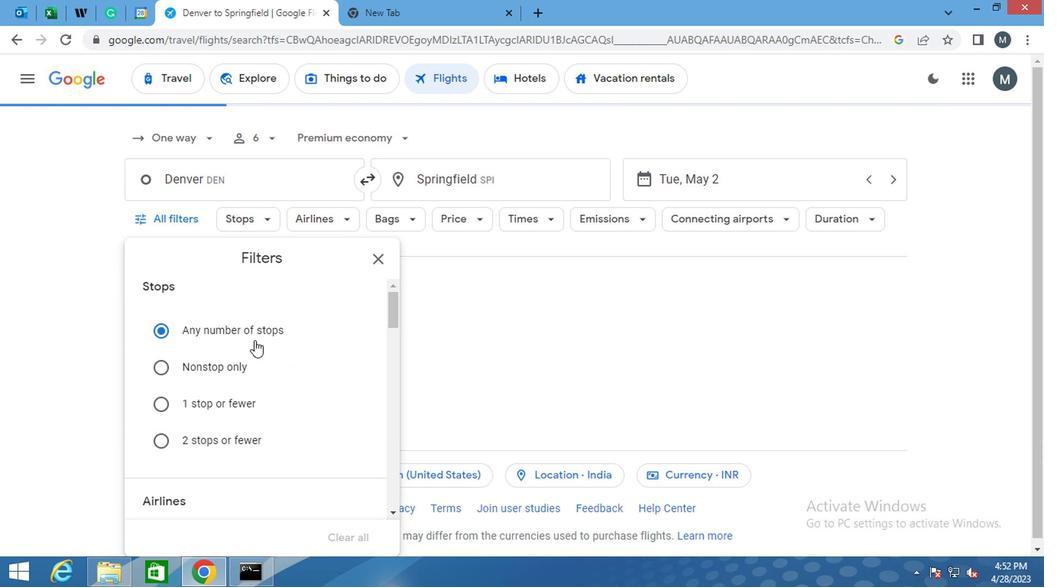 
Action: Mouse scrolled (253, 330) with delta (0, 0)
Screenshot: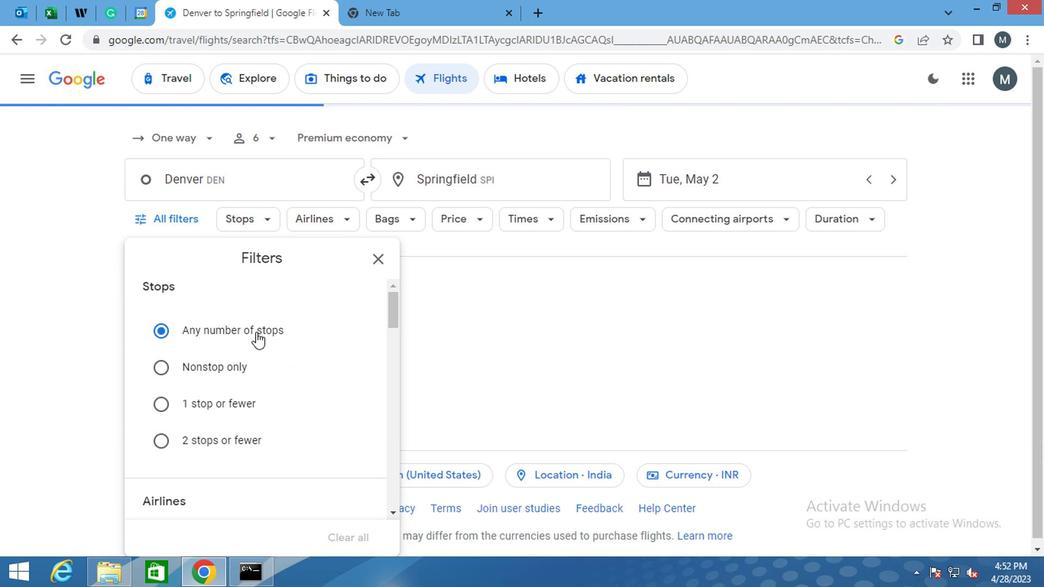 
Action: Mouse moved to (253, 335)
Screenshot: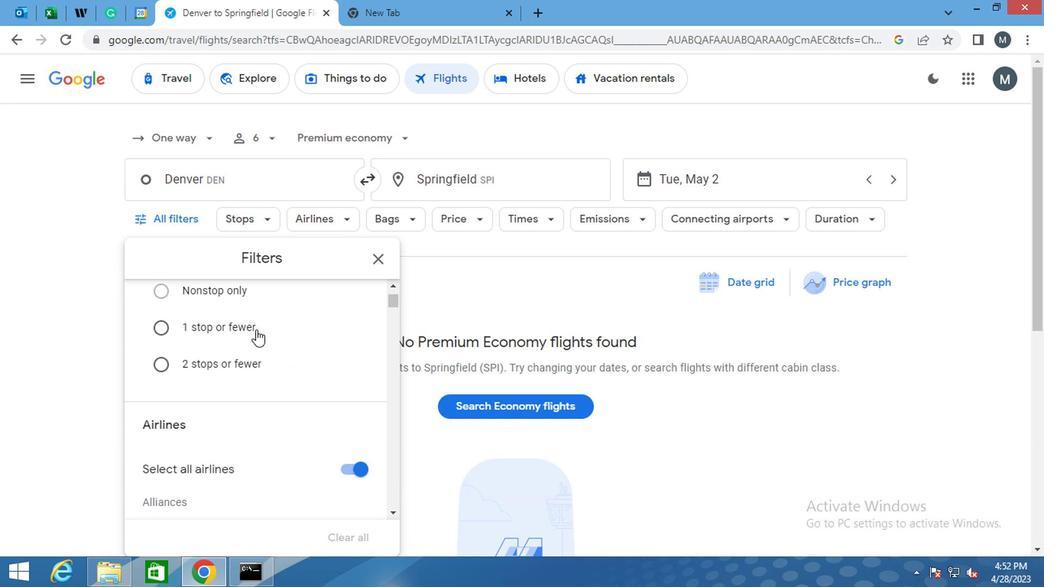 
Action: Mouse scrolled (253, 335) with delta (0, 0)
Screenshot: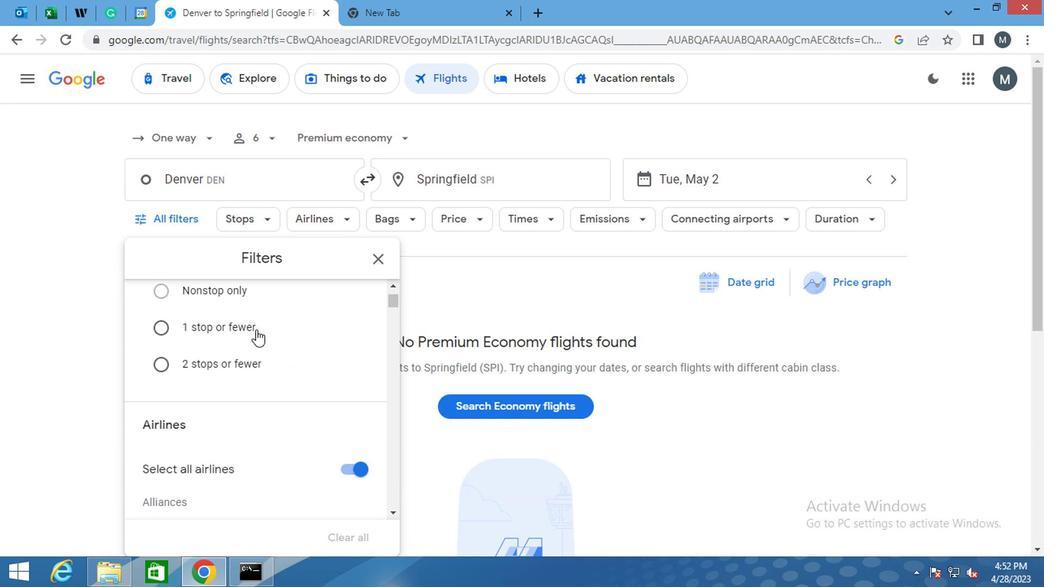 
Action: Mouse moved to (346, 393)
Screenshot: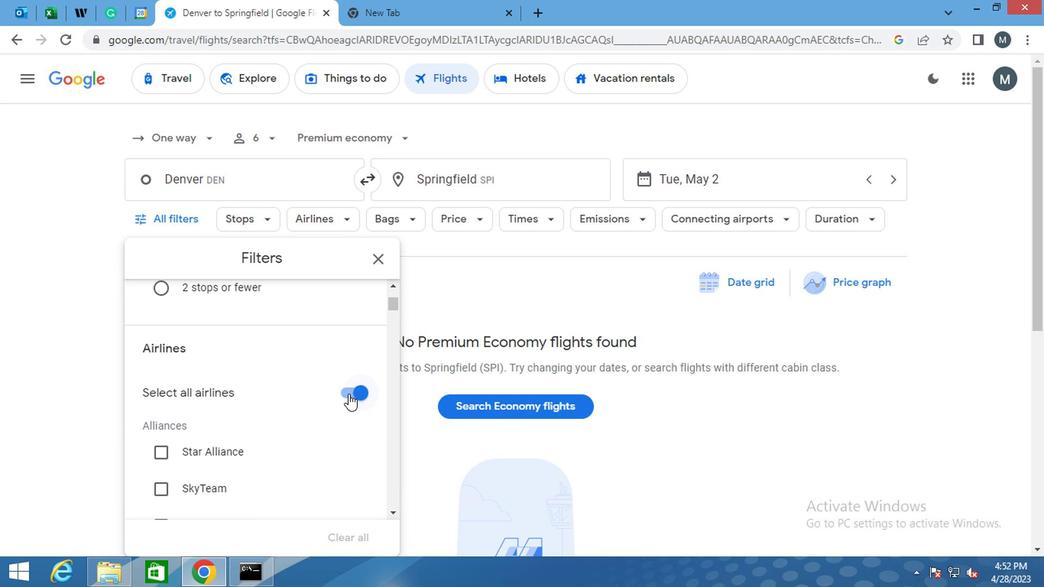 
Action: Mouse pressed left at (346, 393)
Screenshot: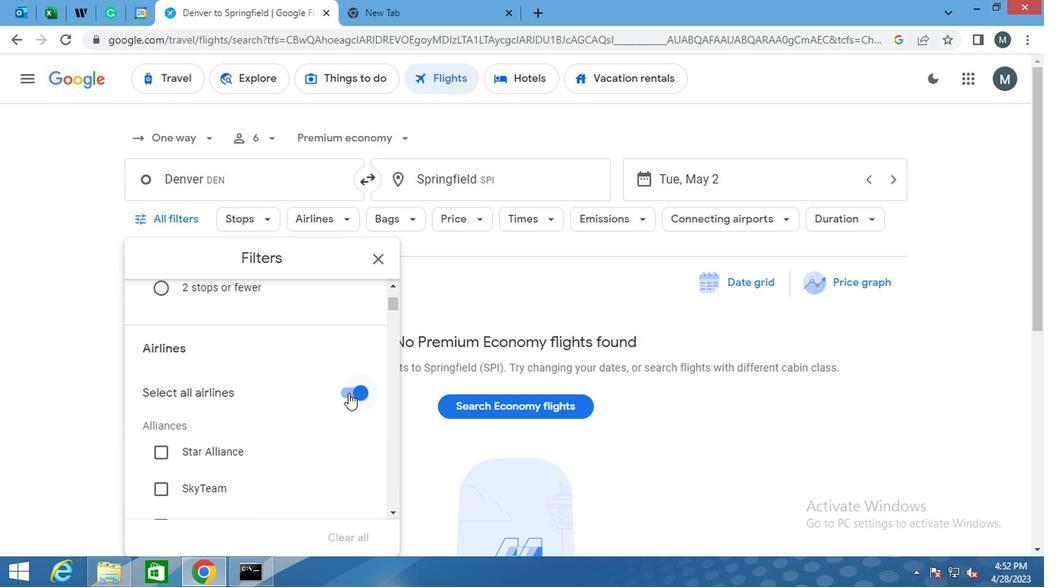 
Action: Mouse moved to (255, 368)
Screenshot: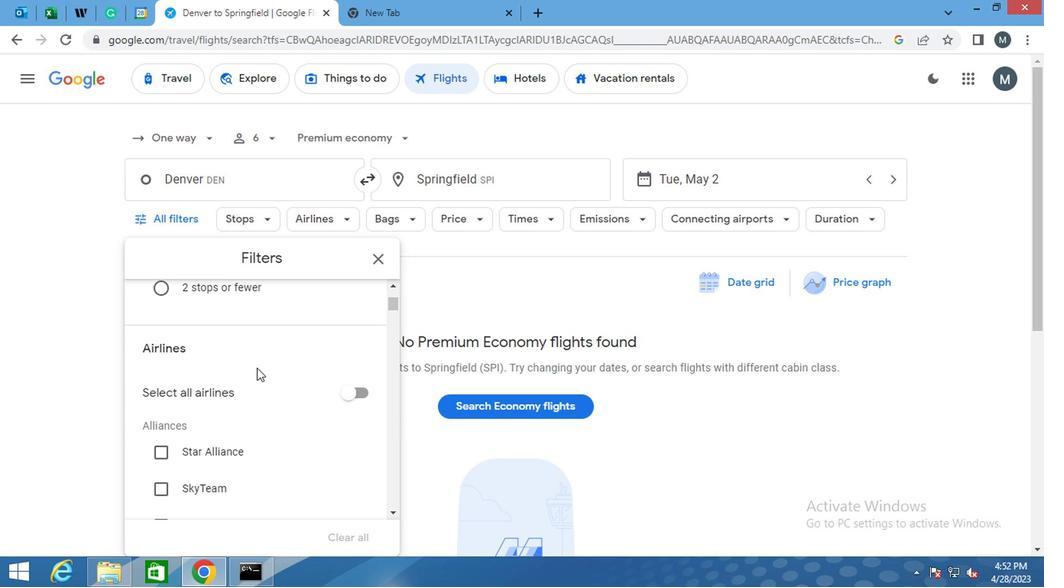 
Action: Mouse scrolled (255, 367) with delta (0, -1)
Screenshot: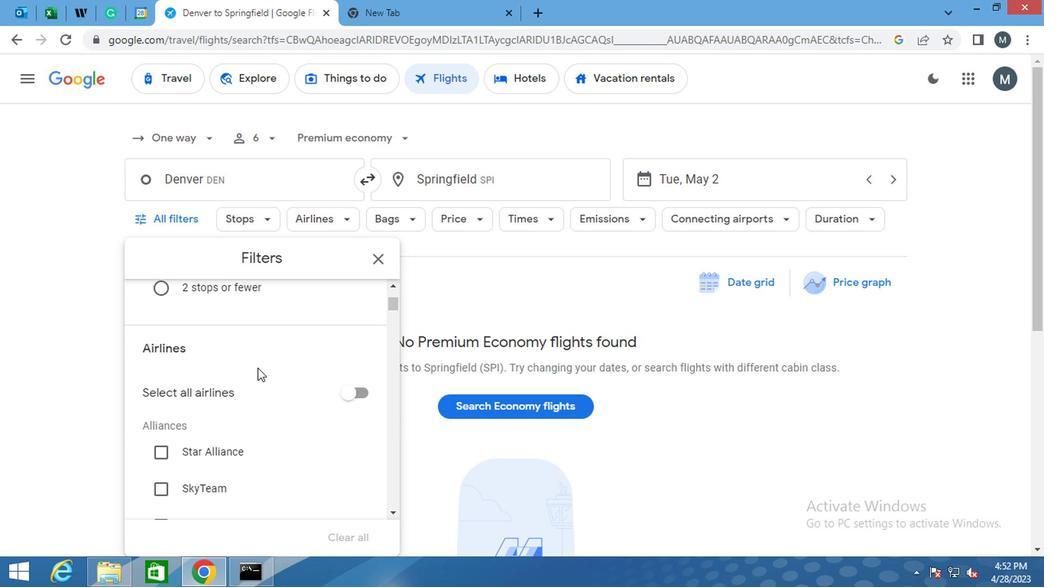 
Action: Mouse moved to (236, 385)
Screenshot: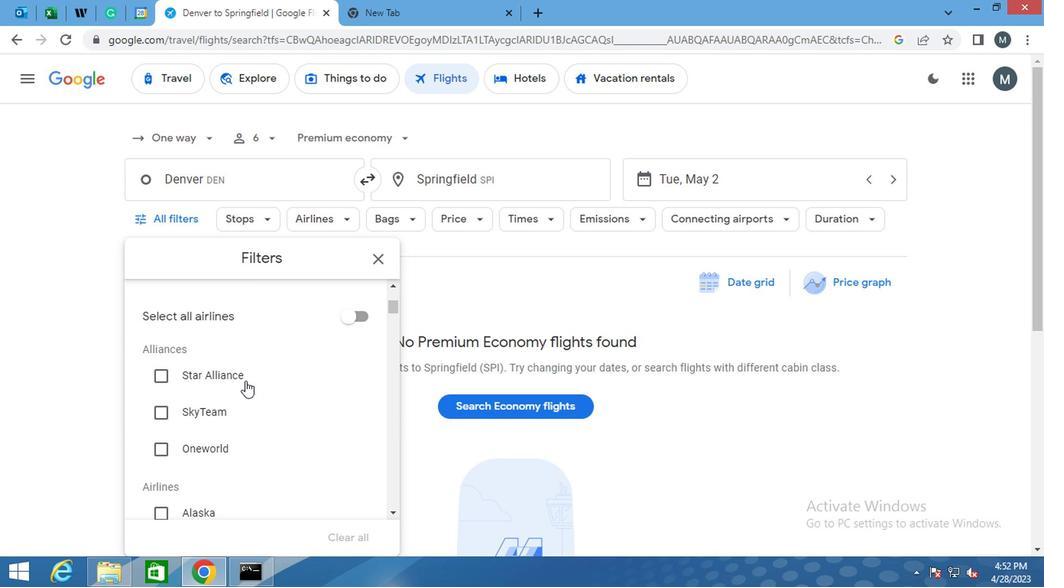 
Action: Mouse scrolled (236, 384) with delta (0, 0)
Screenshot: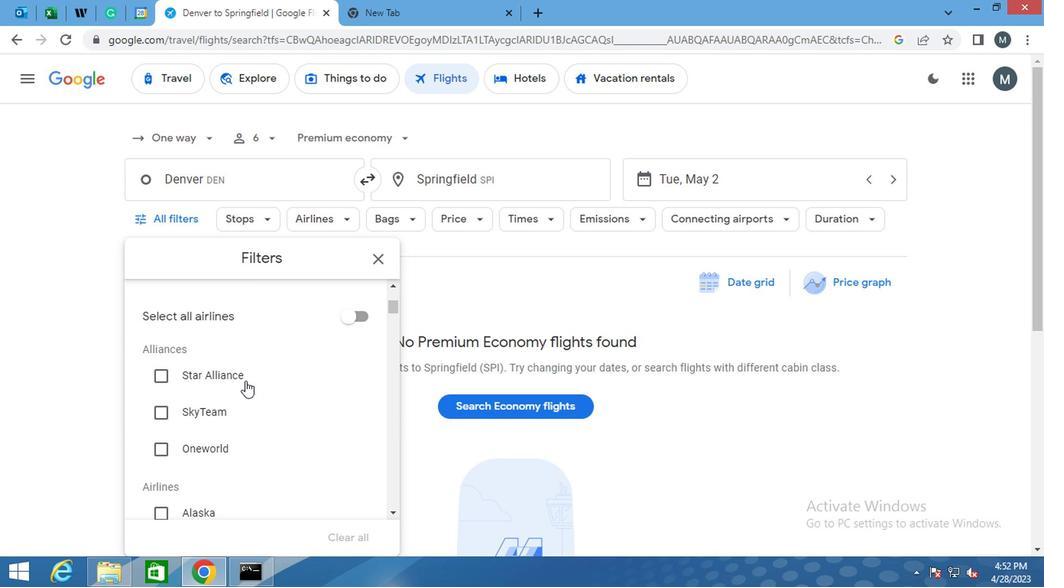 
Action: Mouse moved to (231, 387)
Screenshot: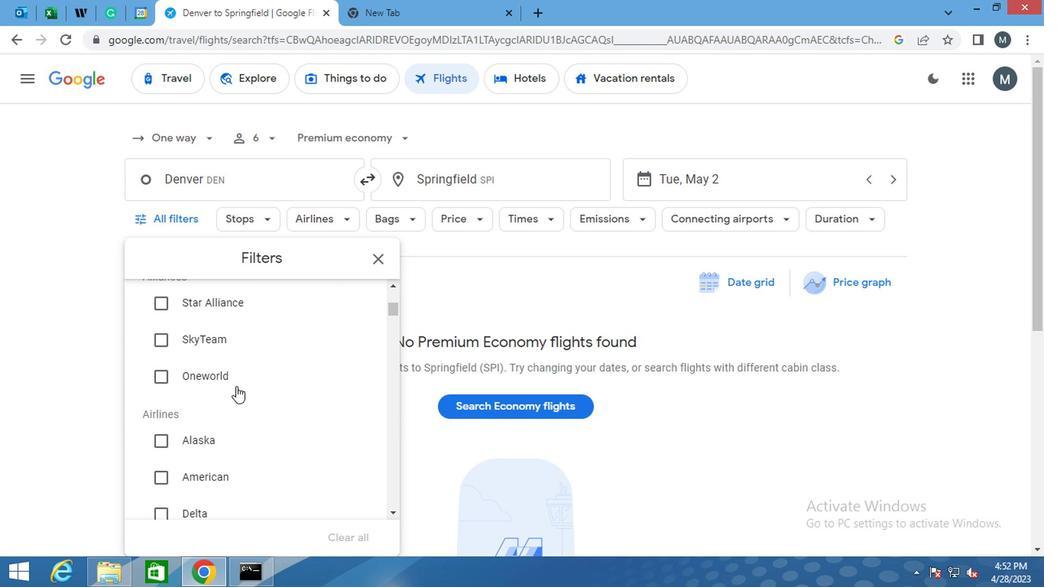 
Action: Mouse scrolled (231, 386) with delta (0, 0)
Screenshot: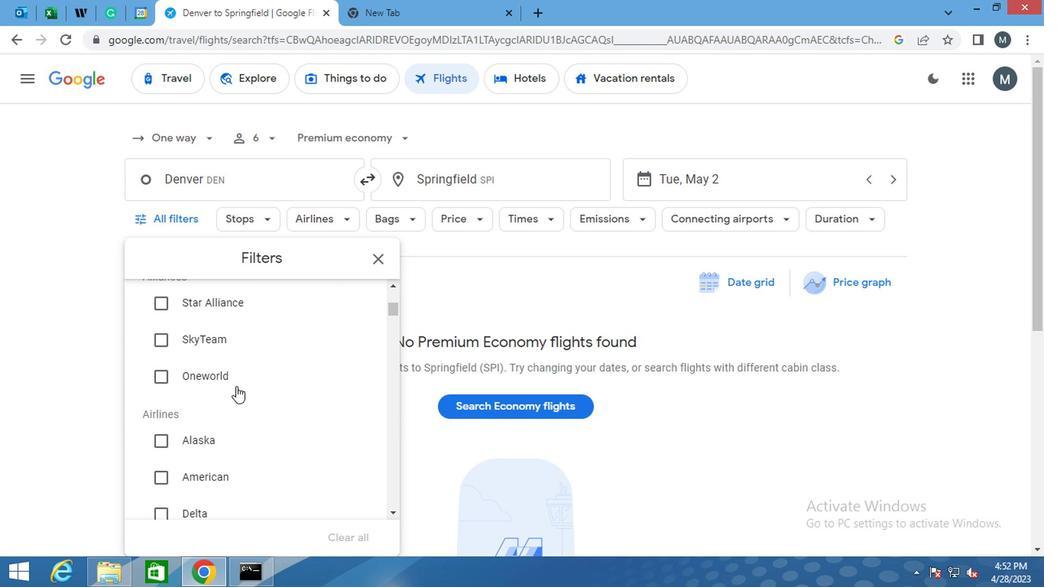 
Action: Mouse moved to (229, 390)
Screenshot: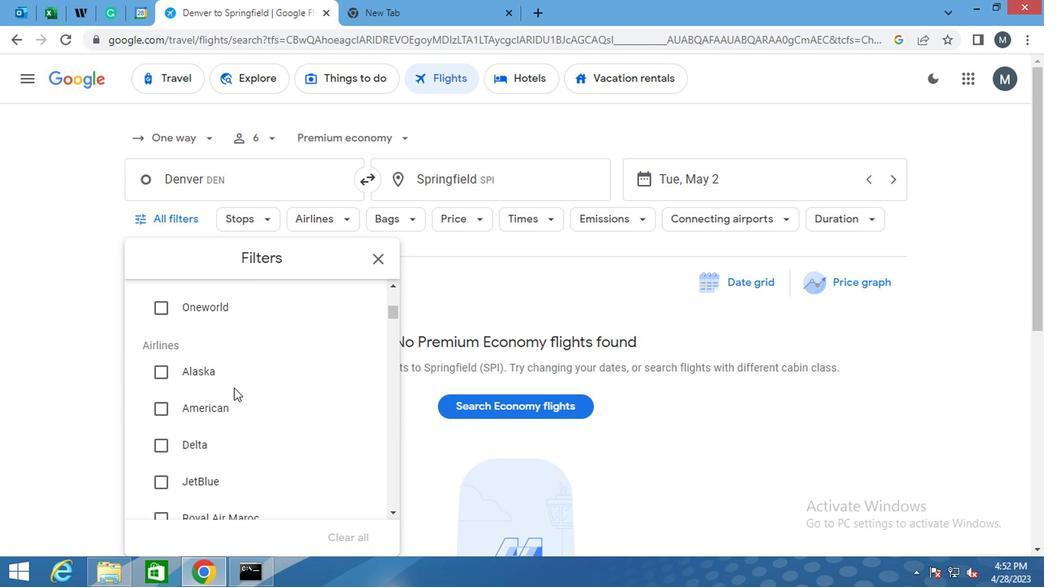 
Action: Mouse scrolled (229, 389) with delta (0, -1)
Screenshot: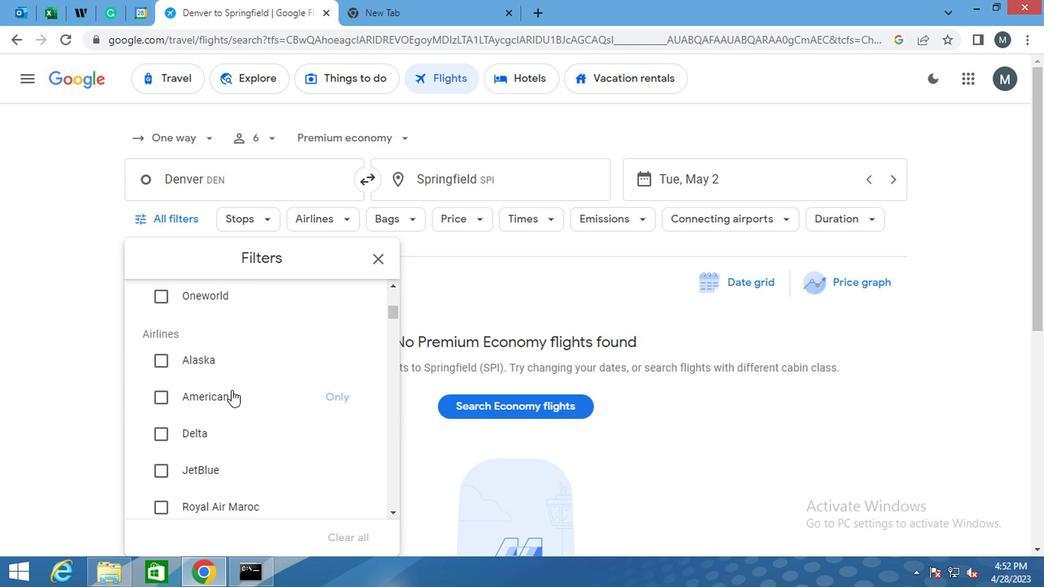 
Action: Mouse moved to (226, 398)
Screenshot: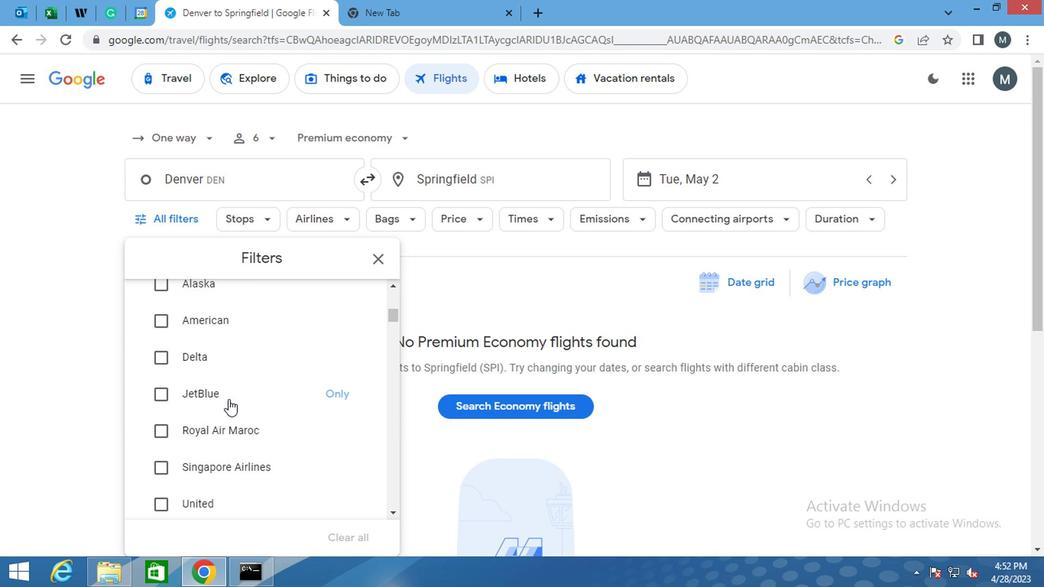 
Action: Mouse scrolled (226, 397) with delta (0, -1)
Screenshot: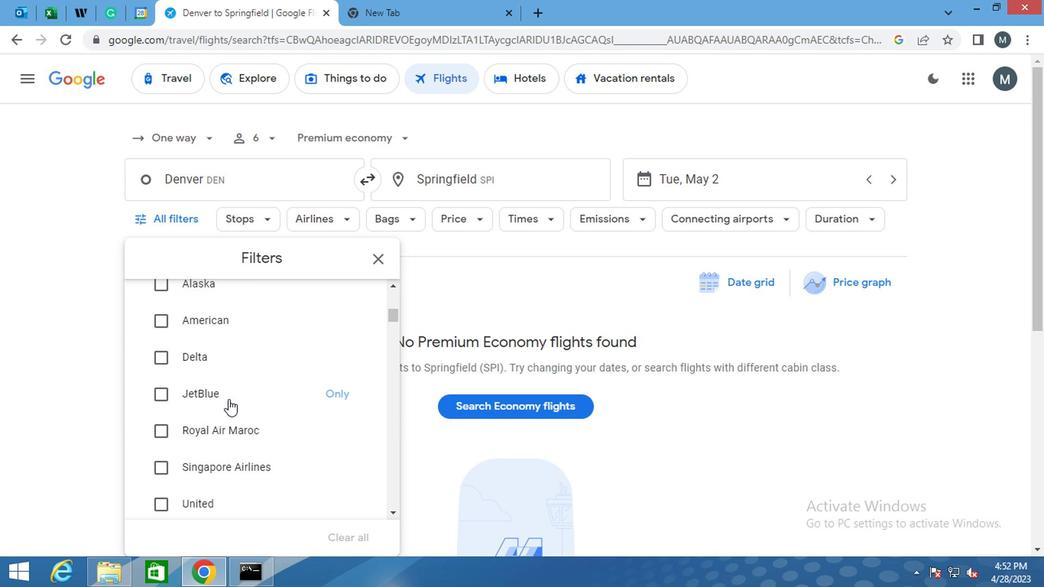 
Action: Mouse moved to (226, 398)
Screenshot: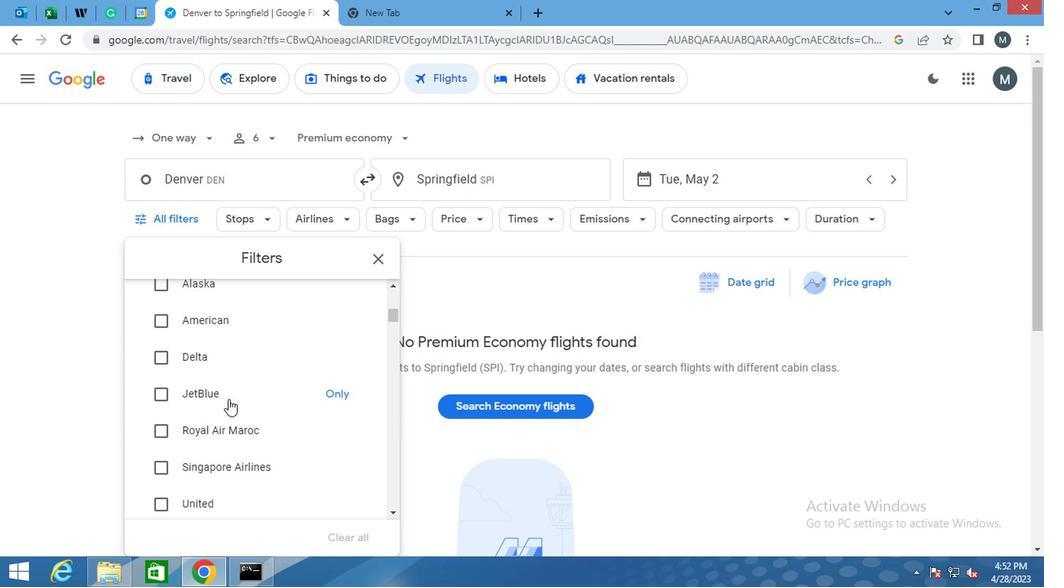 
Action: Mouse scrolled (226, 397) with delta (0, -1)
Screenshot: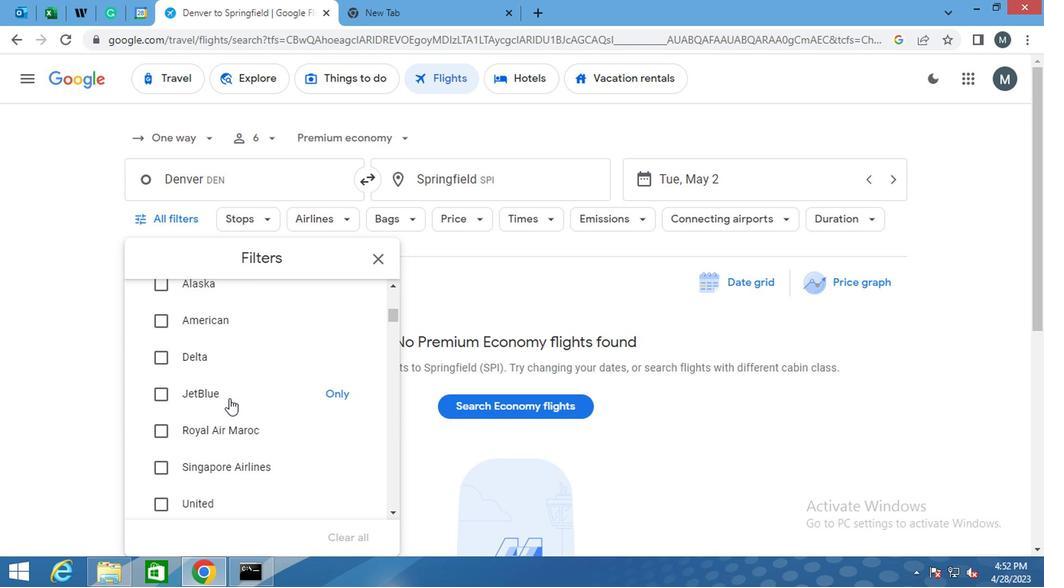 
Action: Mouse moved to (167, 358)
Screenshot: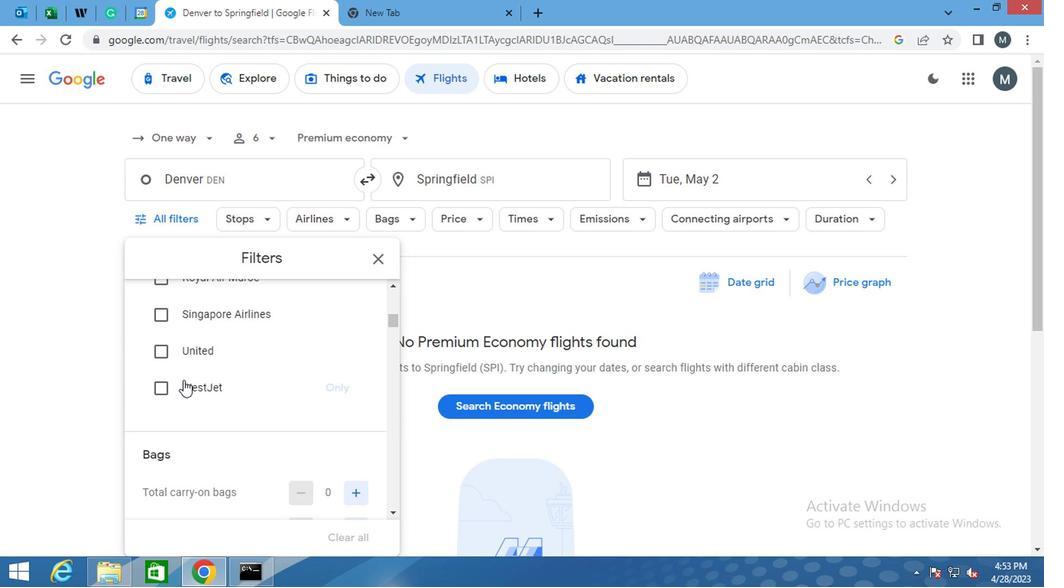 
Action: Mouse pressed left at (167, 358)
Screenshot: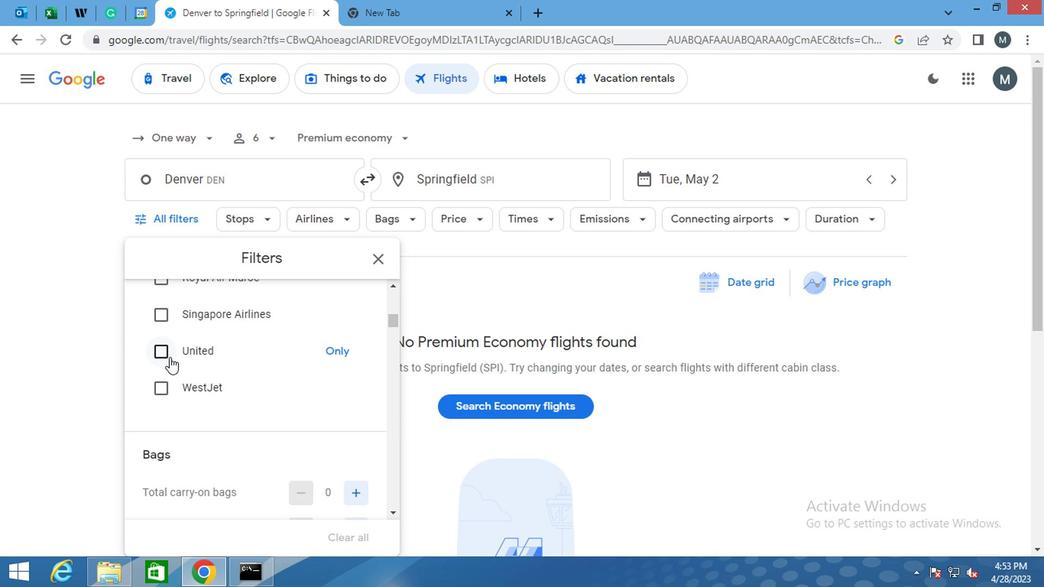 
Action: Mouse moved to (251, 343)
Screenshot: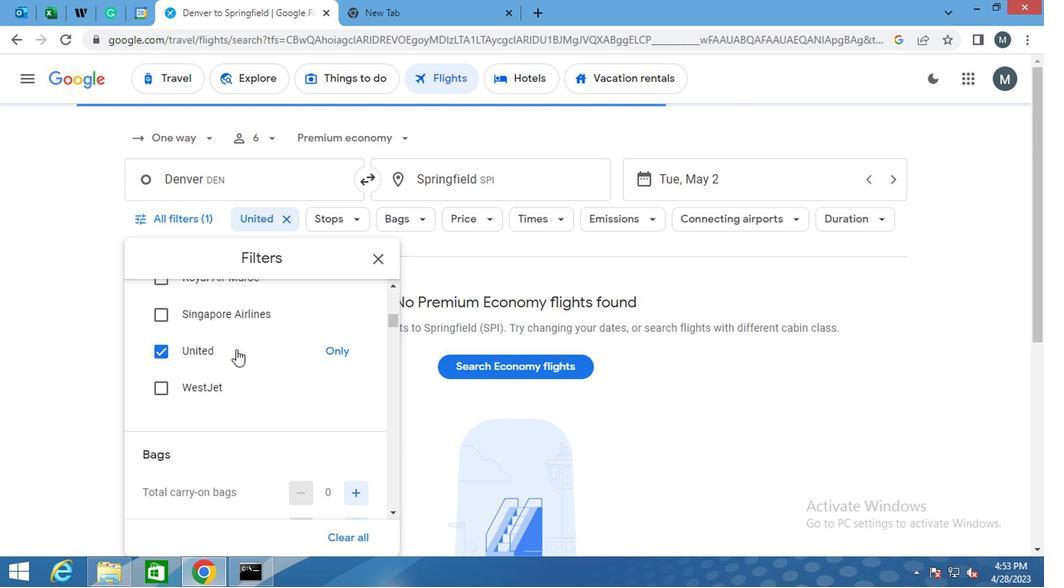 
Action: Mouse scrolled (251, 342) with delta (0, 0)
Screenshot: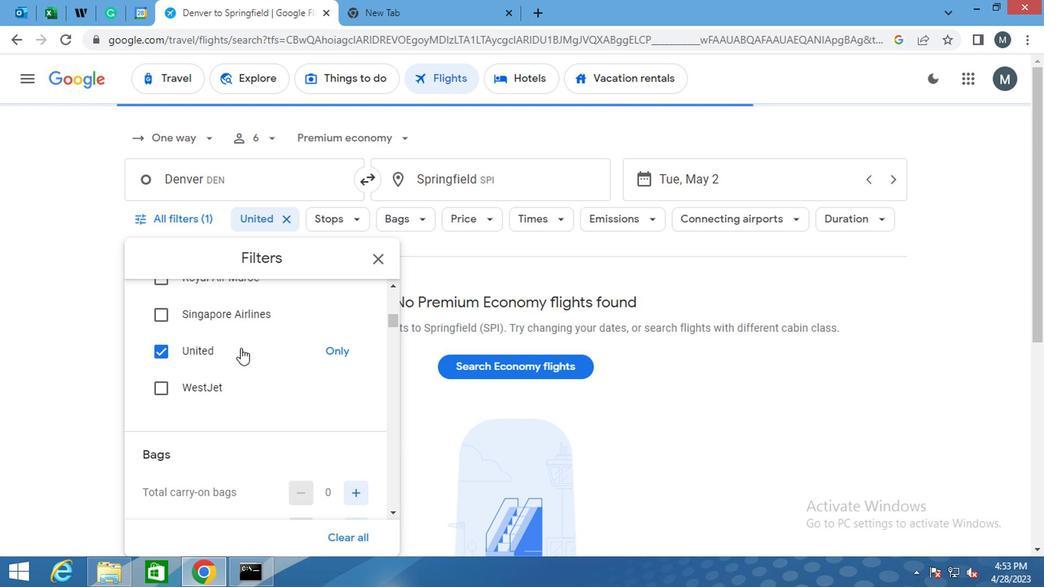 
Action: Mouse moved to (256, 351)
Screenshot: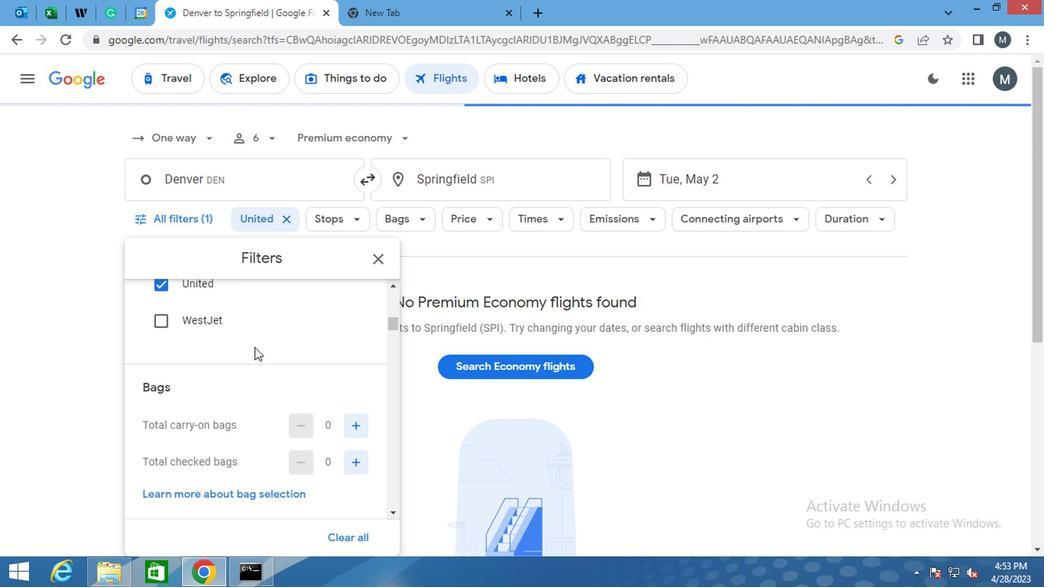 
Action: Mouse scrolled (256, 349) with delta (0, -1)
Screenshot: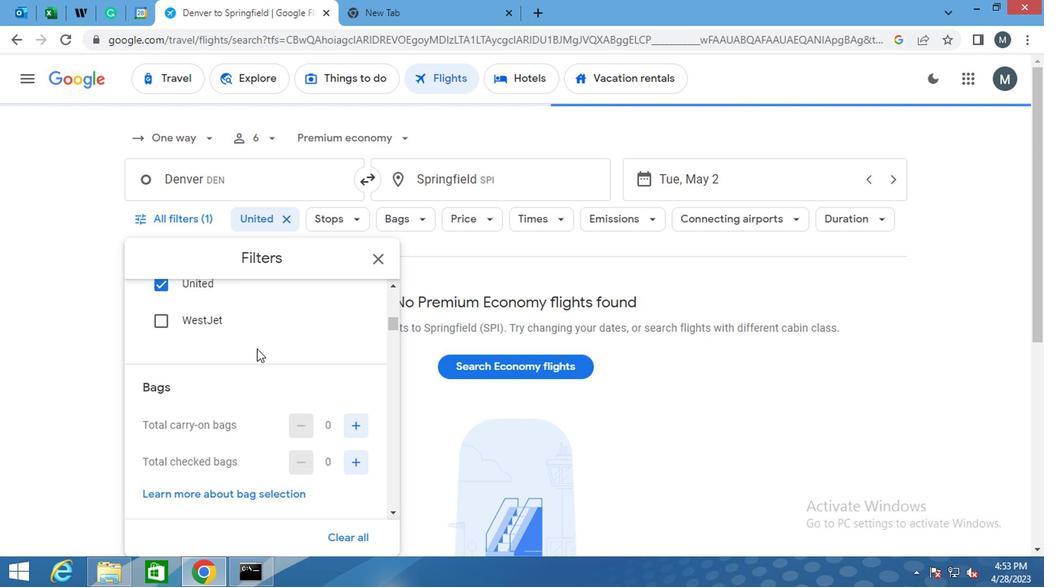 
Action: Mouse moved to (361, 380)
Screenshot: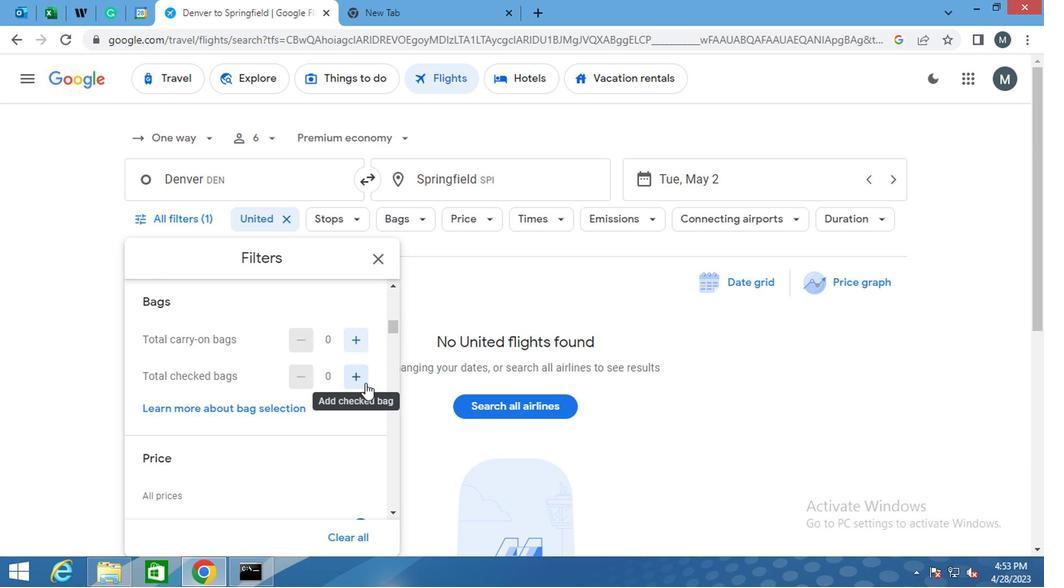
Action: Mouse pressed left at (361, 380)
Screenshot: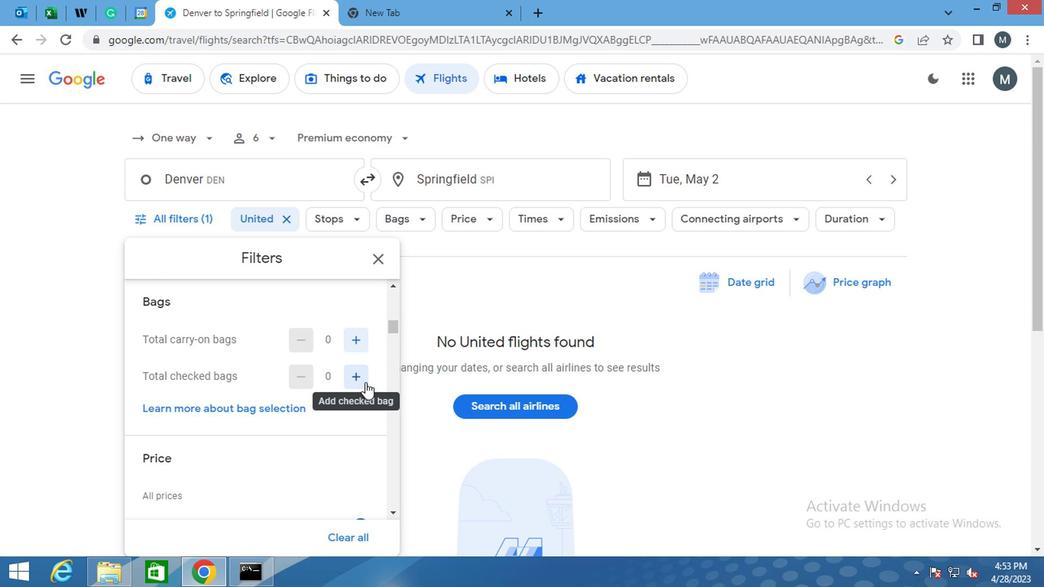 
Action: Mouse pressed left at (361, 380)
Screenshot: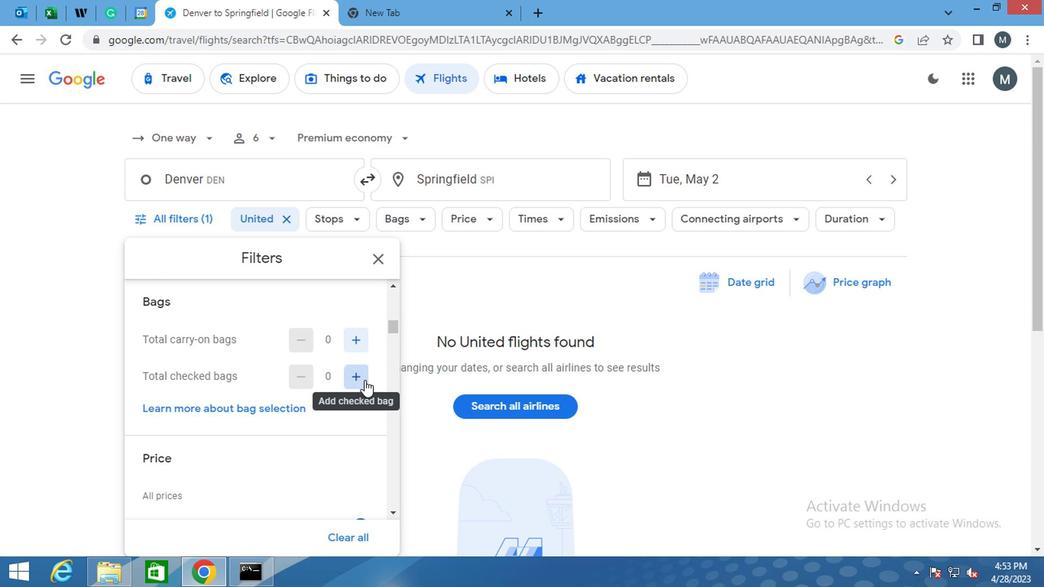 
Action: Mouse pressed left at (361, 380)
Screenshot: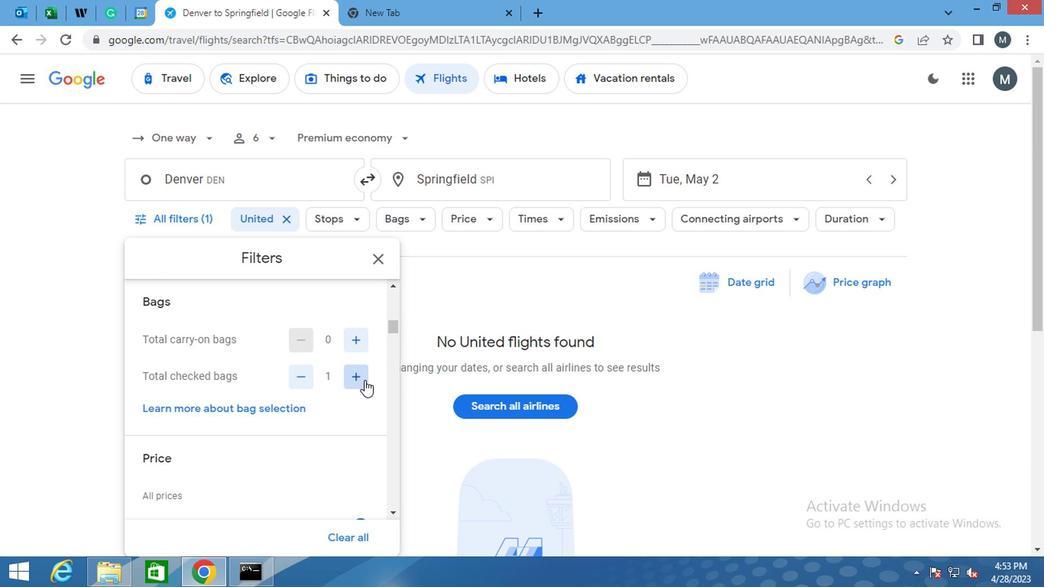 
Action: Mouse moved to (278, 385)
Screenshot: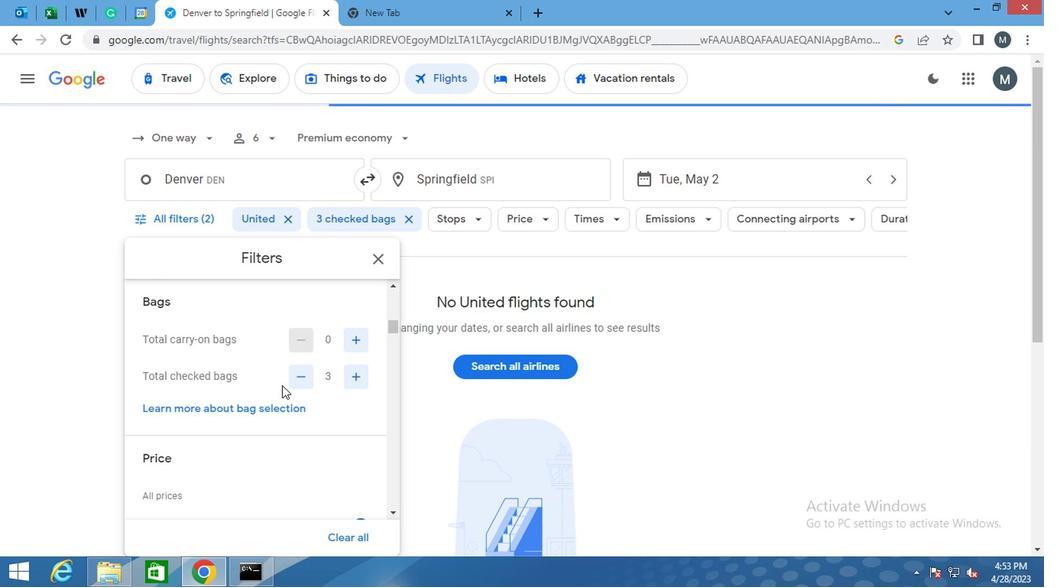 
Action: Mouse scrolled (278, 385) with delta (0, 0)
Screenshot: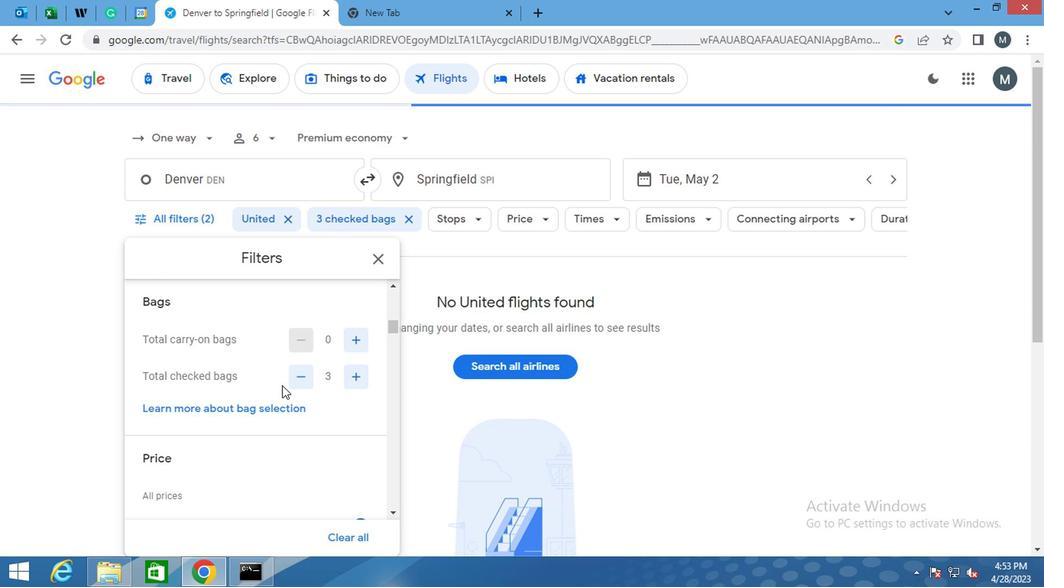 
Action: Mouse scrolled (278, 385) with delta (0, 0)
Screenshot: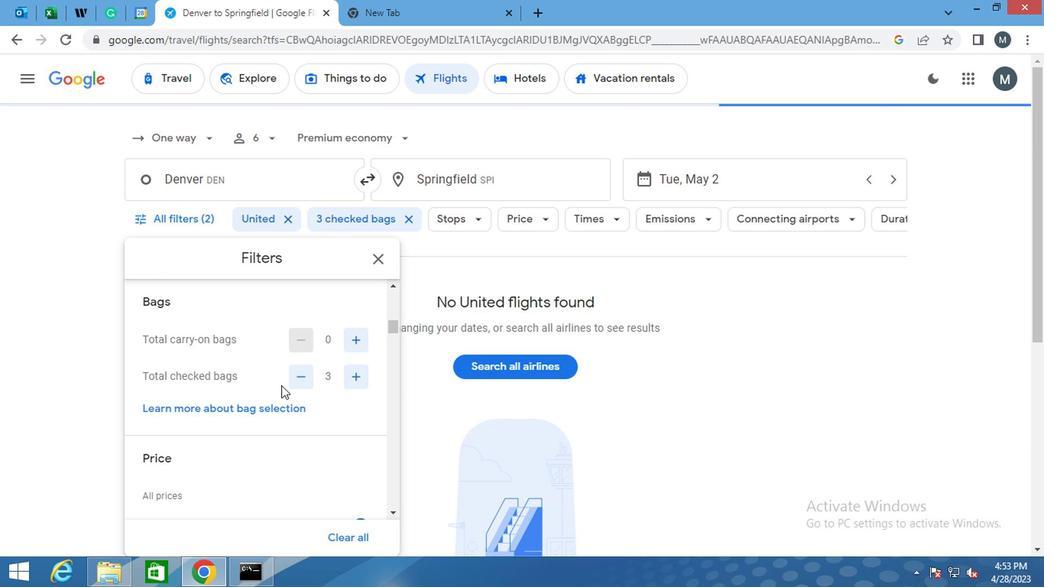 
Action: Mouse moved to (251, 367)
Screenshot: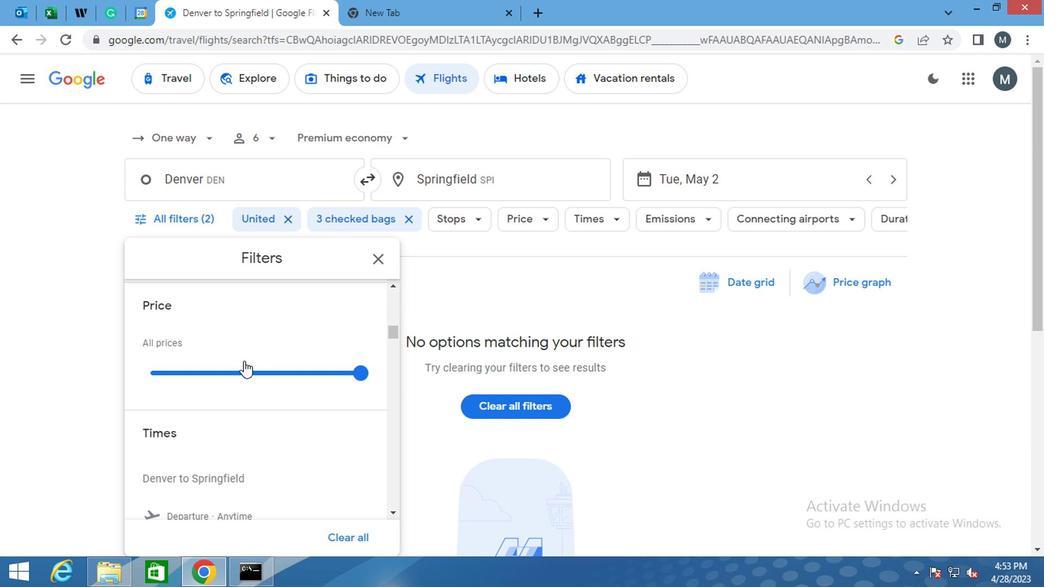 
Action: Mouse pressed left at (251, 367)
Screenshot: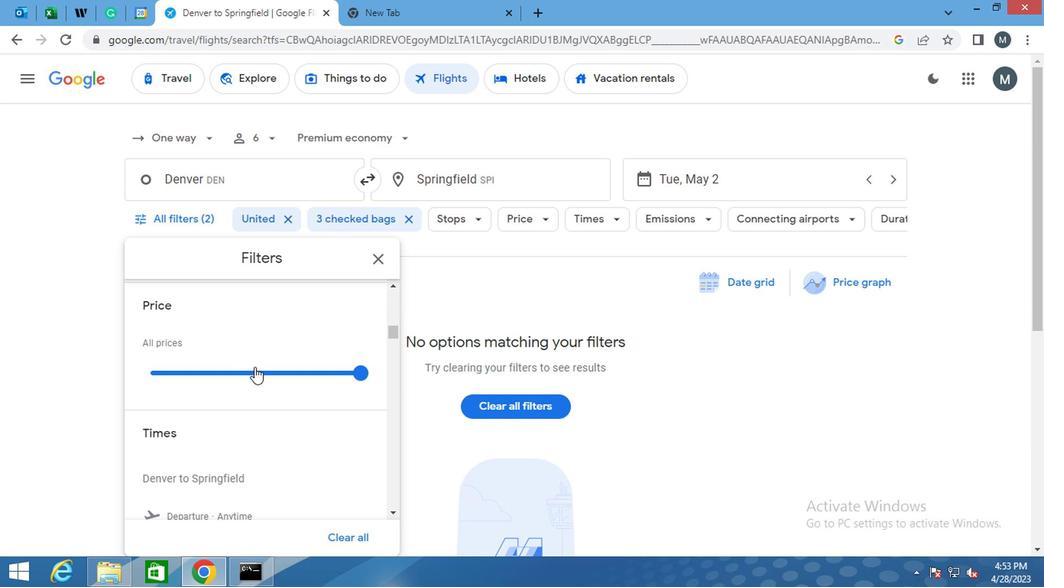 
Action: Mouse moved to (251, 369)
Screenshot: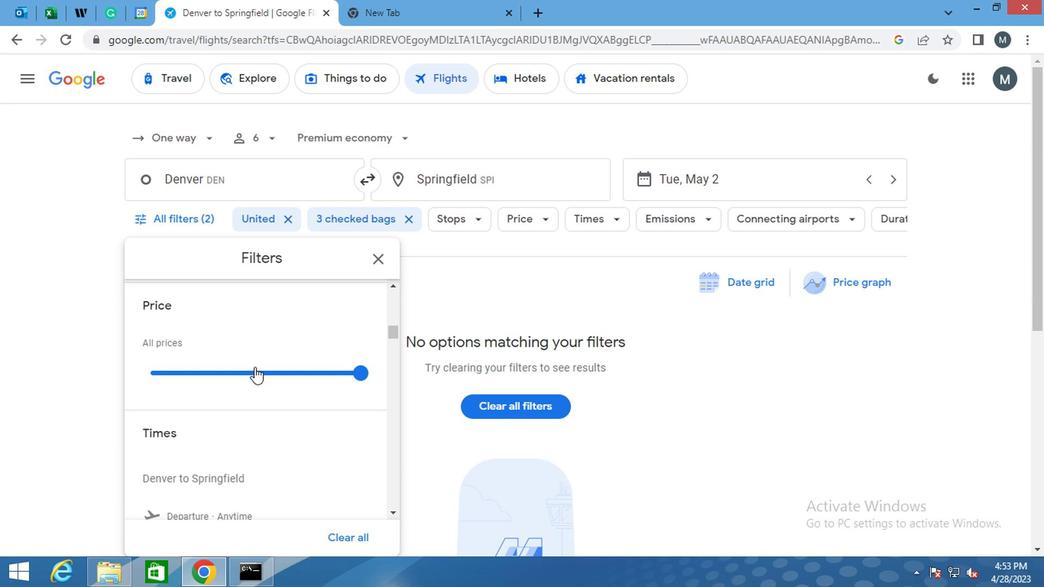 
Action: Mouse pressed left at (251, 369)
Screenshot: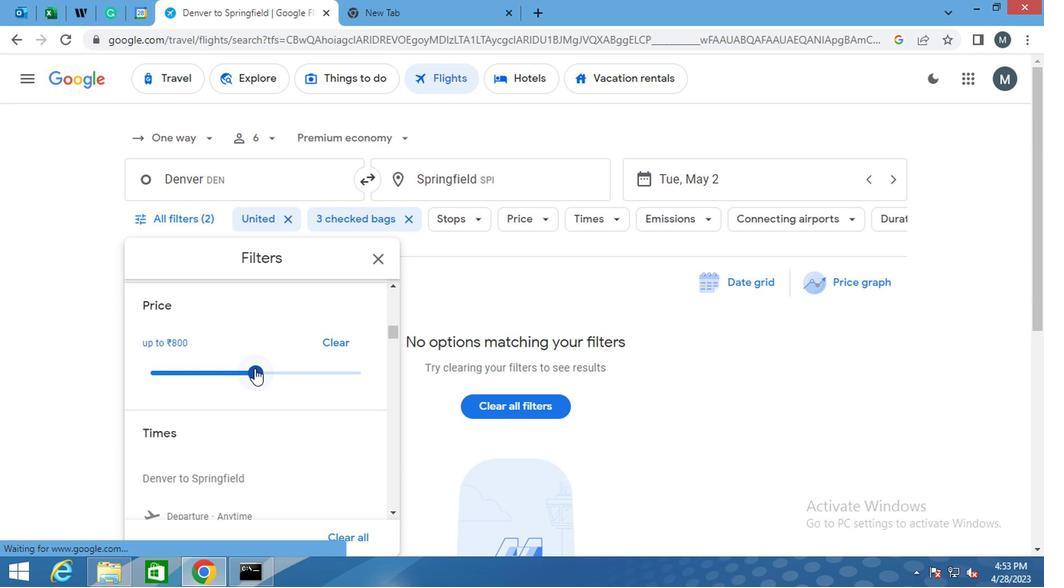 
Action: Mouse moved to (287, 372)
Screenshot: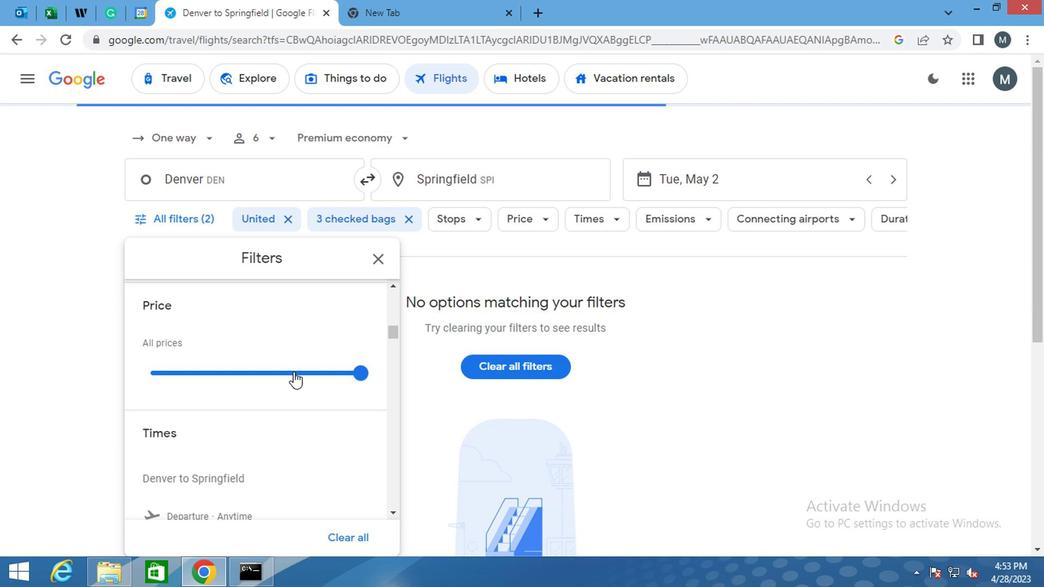 
Action: Mouse scrolled (287, 371) with delta (0, -1)
Screenshot: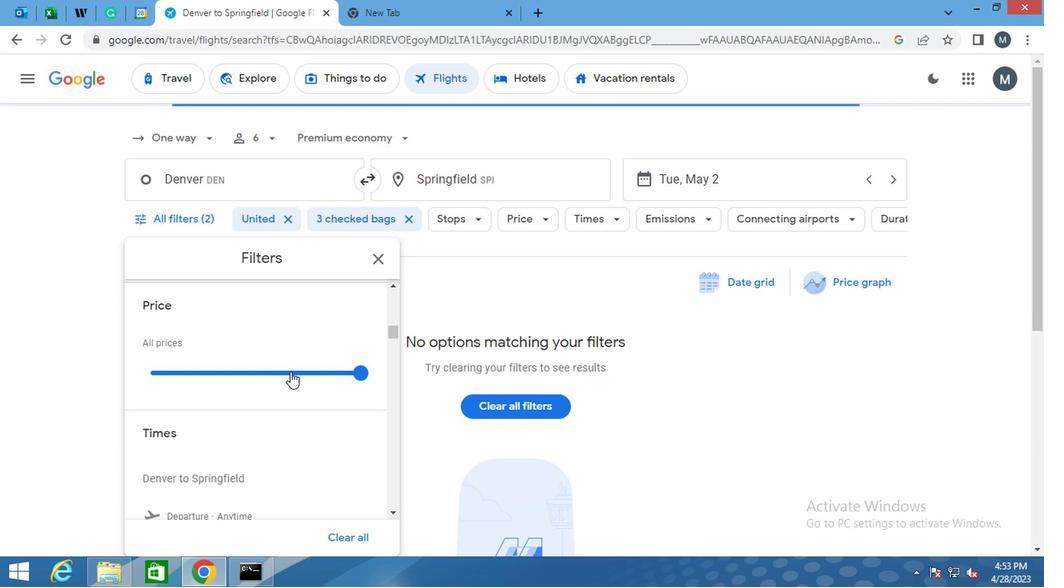 
Action: Mouse scrolled (287, 371) with delta (0, -1)
Screenshot: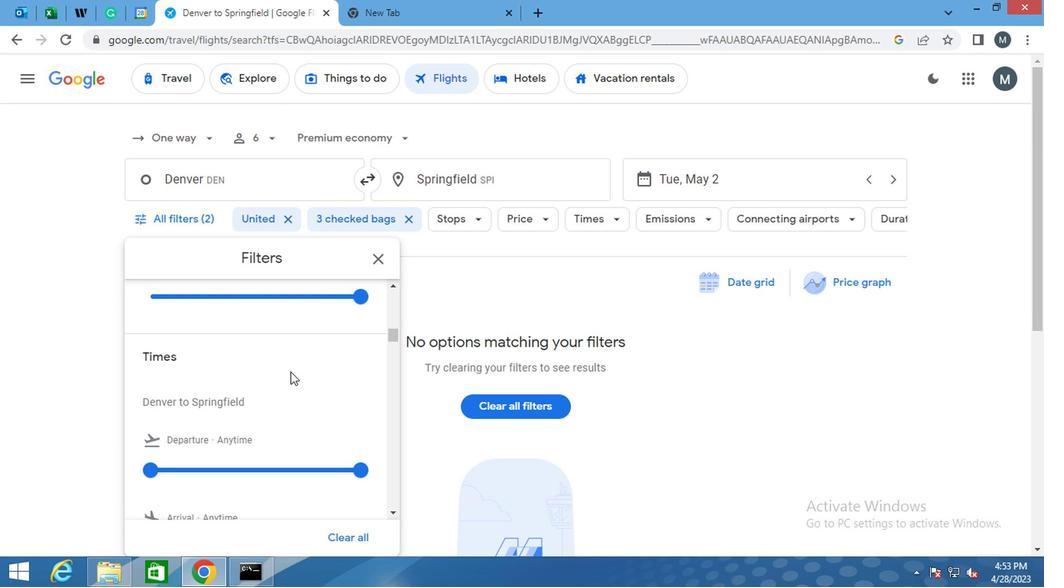 
Action: Mouse moved to (240, 390)
Screenshot: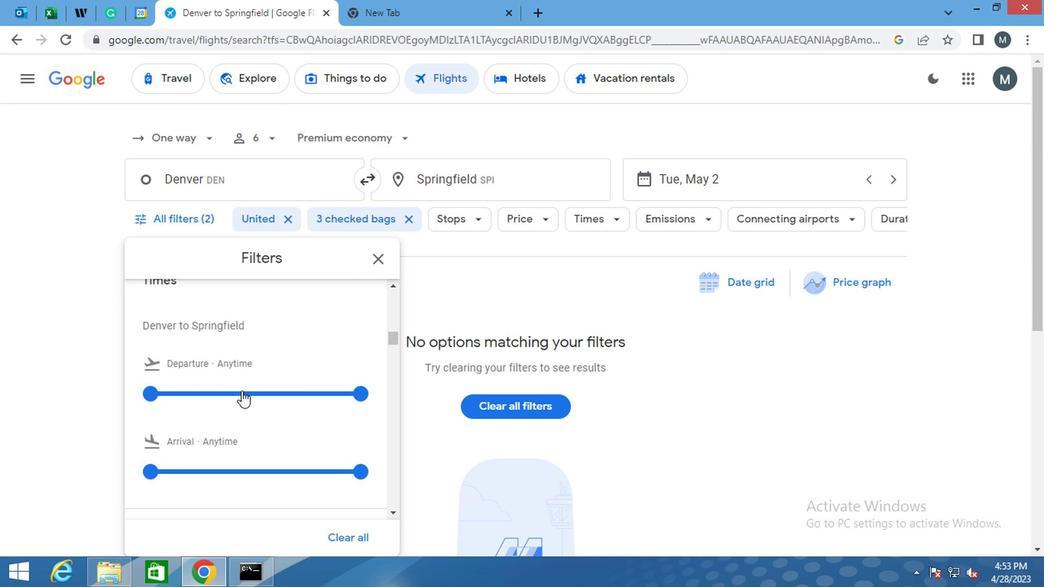 
Action: Mouse pressed left at (240, 390)
Screenshot: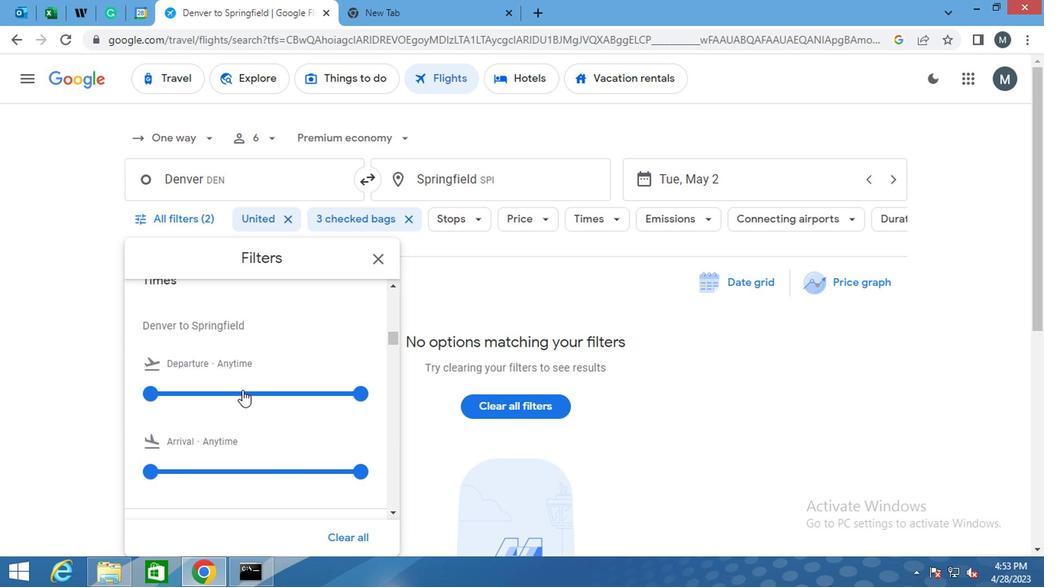 
Action: Mouse pressed left at (240, 390)
Screenshot: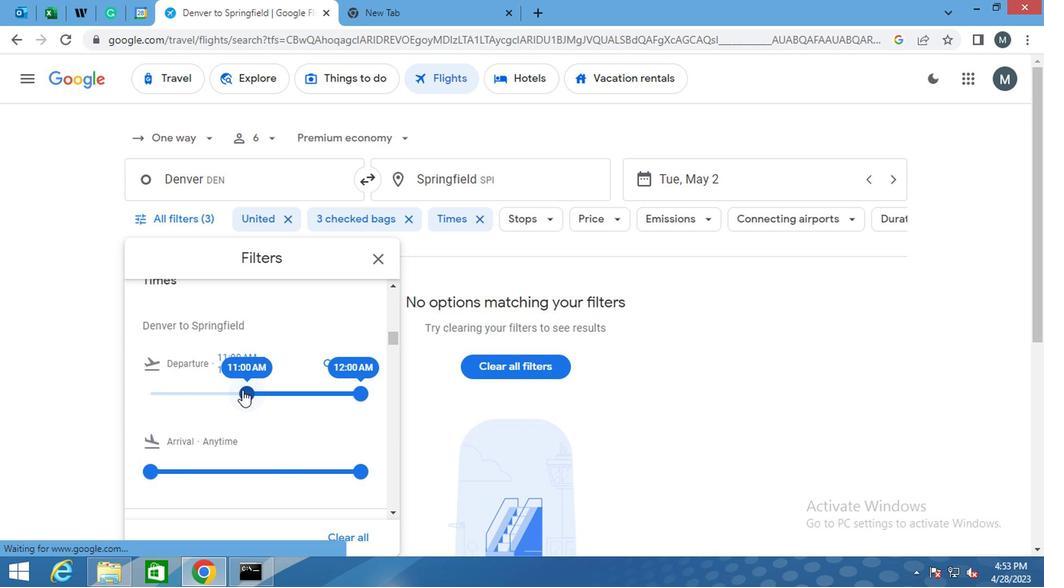 
Action: Mouse moved to (354, 389)
Screenshot: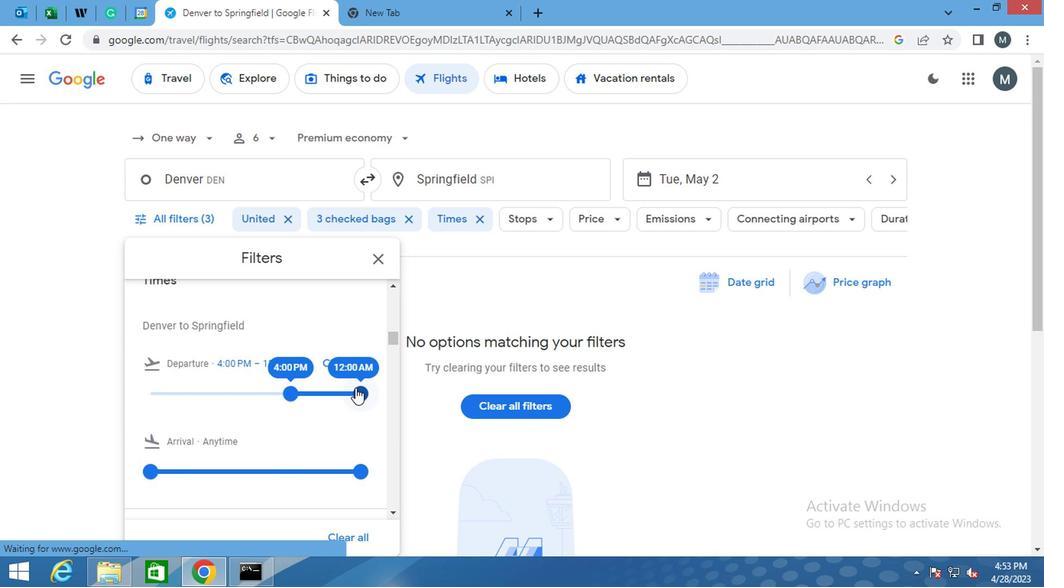 
Action: Mouse pressed left at (354, 389)
Screenshot: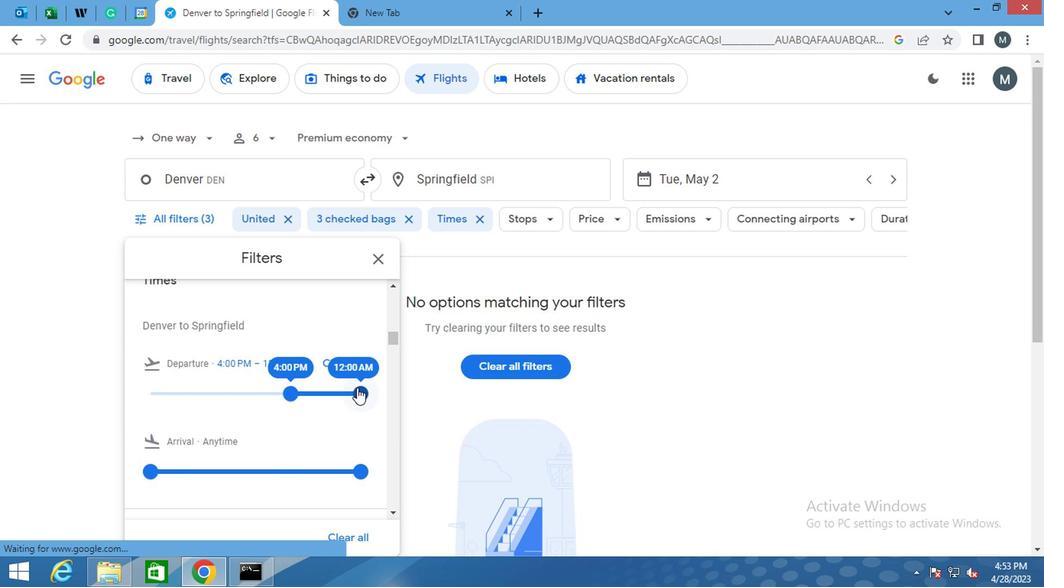 
Action: Mouse moved to (271, 391)
Screenshot: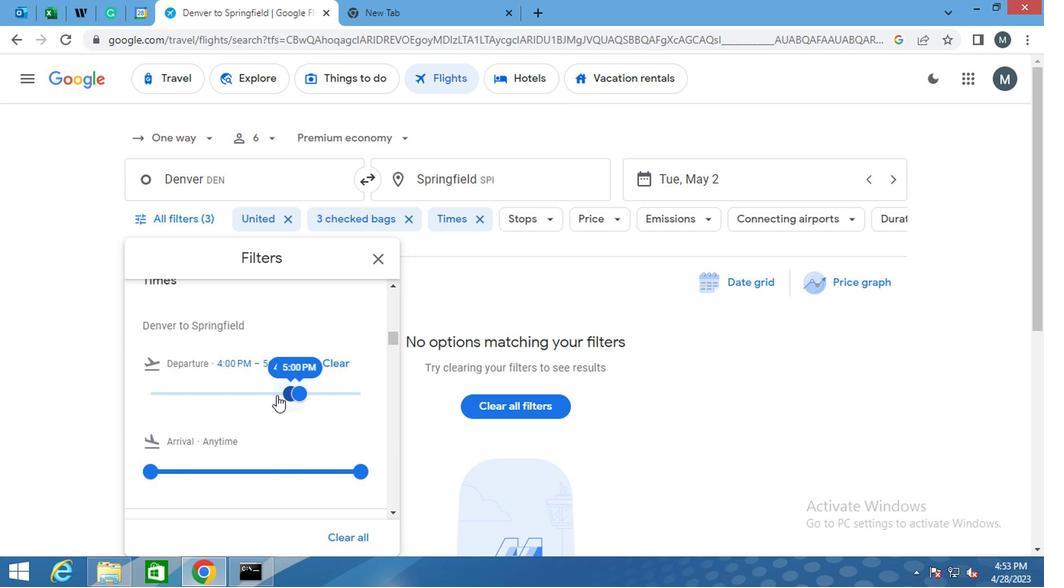 
Action: Mouse scrolled (271, 391) with delta (0, 0)
Screenshot: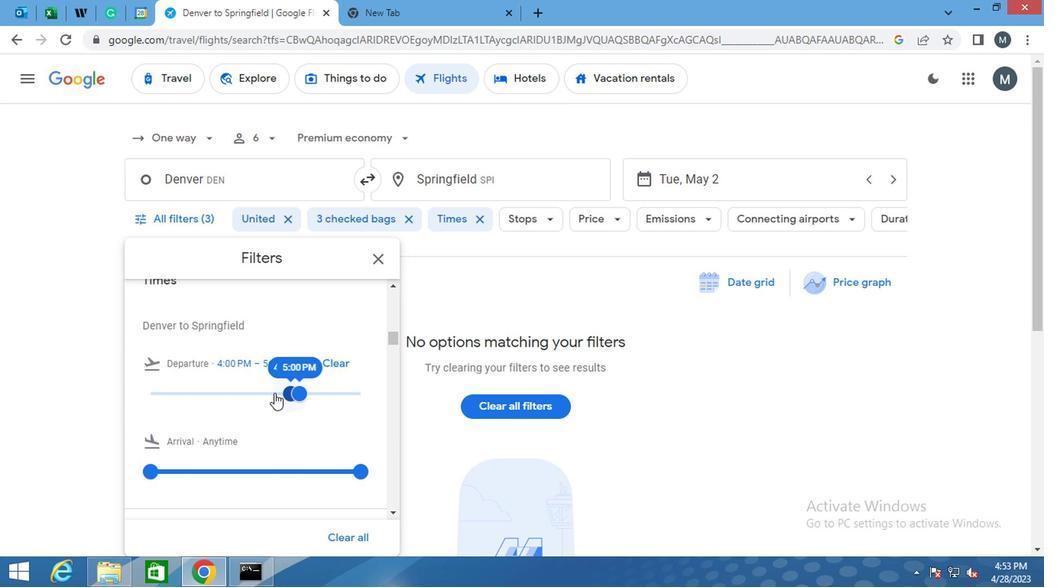 
Action: Mouse scrolled (271, 391) with delta (0, 0)
Screenshot: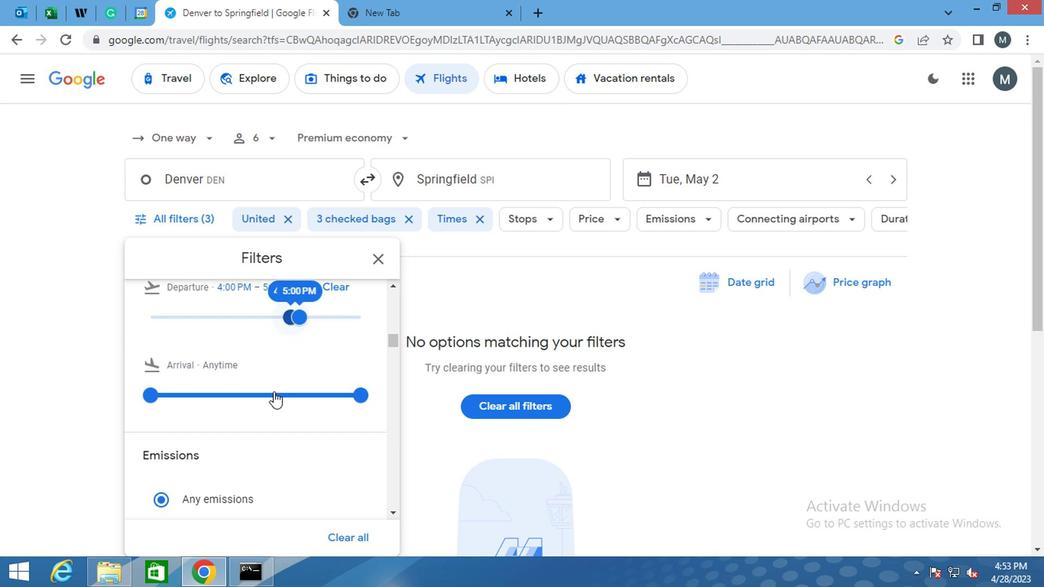 
Action: Mouse moved to (265, 391)
Screenshot: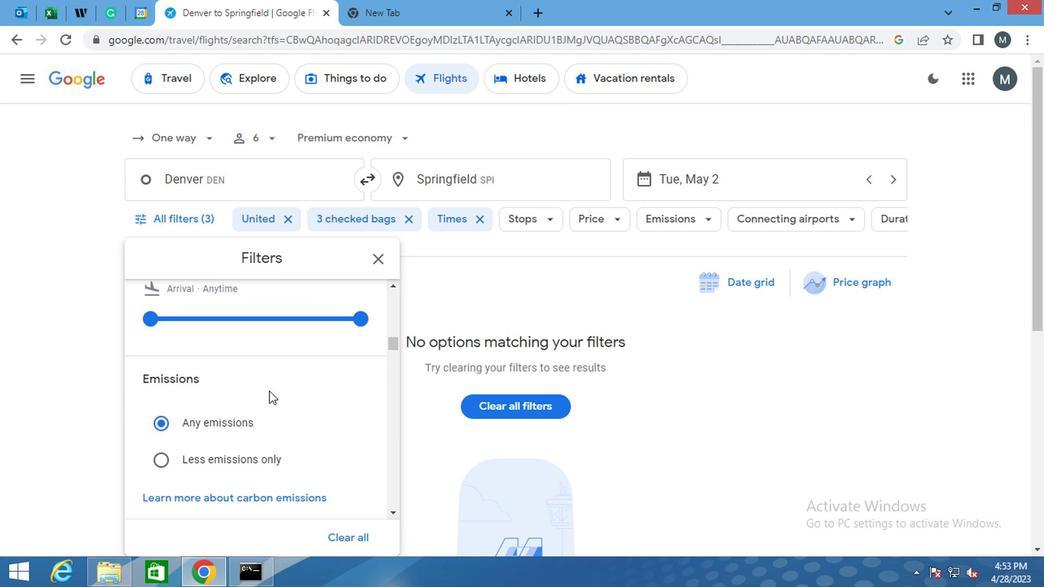 
Action: Mouse scrolled (265, 391) with delta (0, 0)
Screenshot: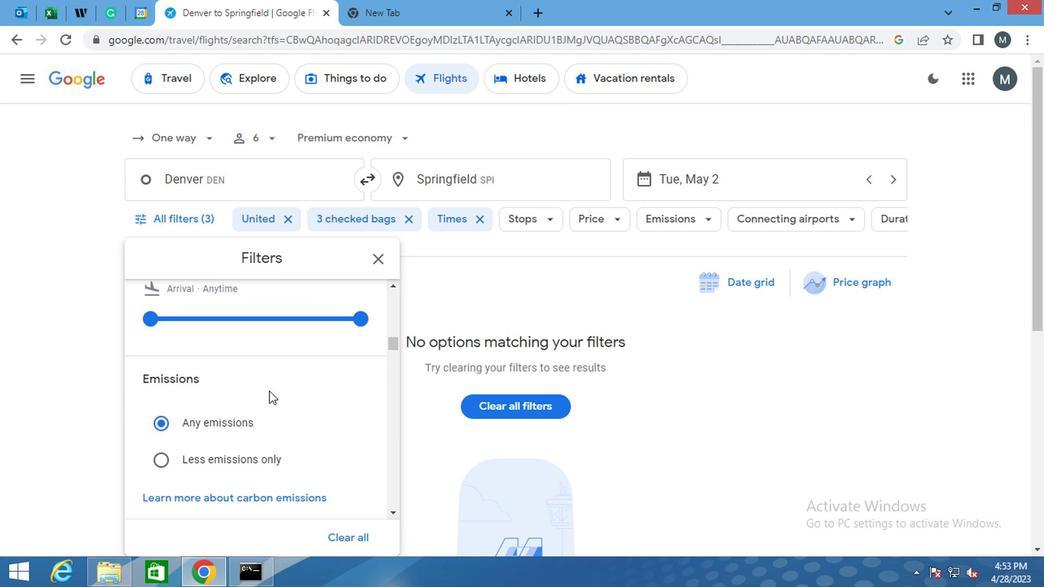 
Action: Mouse moved to (267, 403)
Screenshot: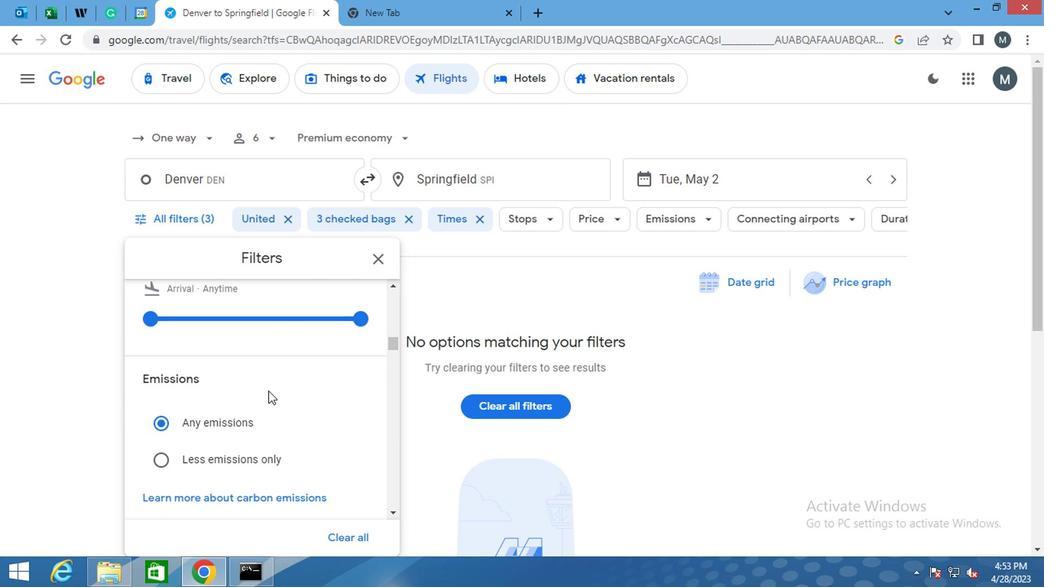 
Action: Mouse scrolled (267, 402) with delta (0, 0)
Screenshot: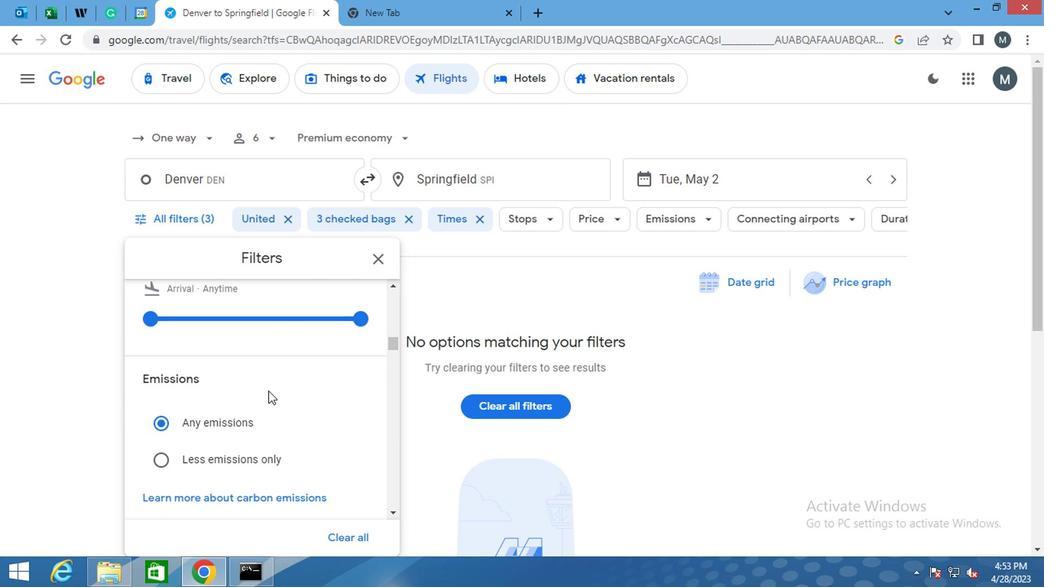 
Action: Mouse moved to (376, 261)
Screenshot: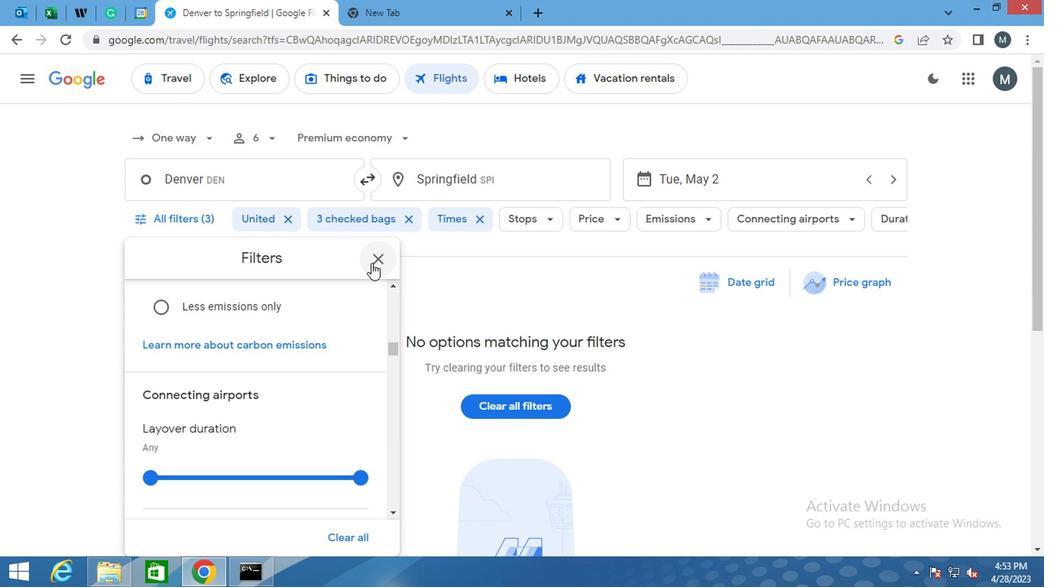 
Action: Mouse pressed left at (376, 261)
Screenshot: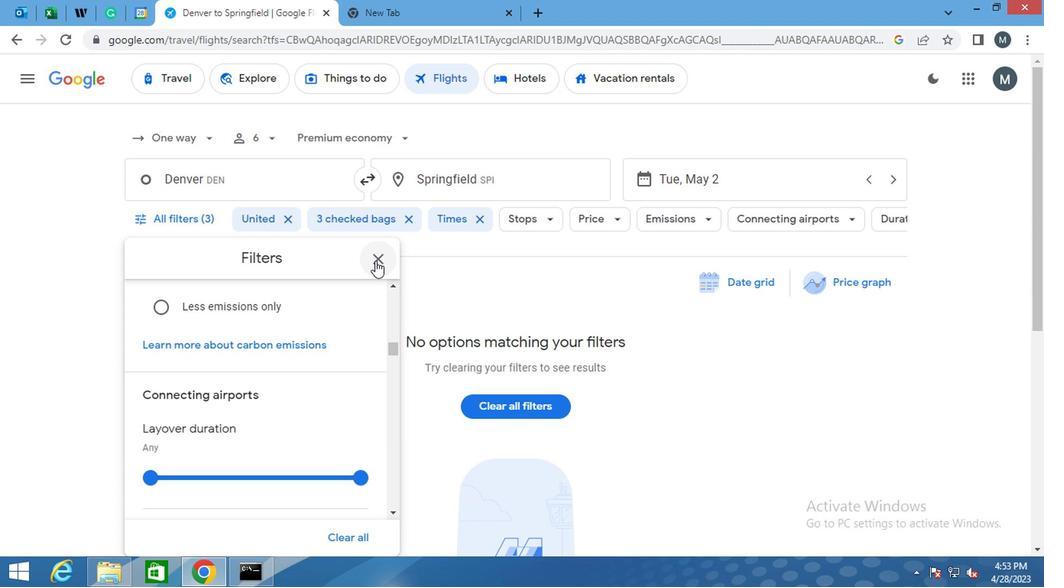 
